 Task: Find and view photos related to sunny weather or scenes in Google Photos.
Action: Mouse moved to (191, 8)
Screenshot: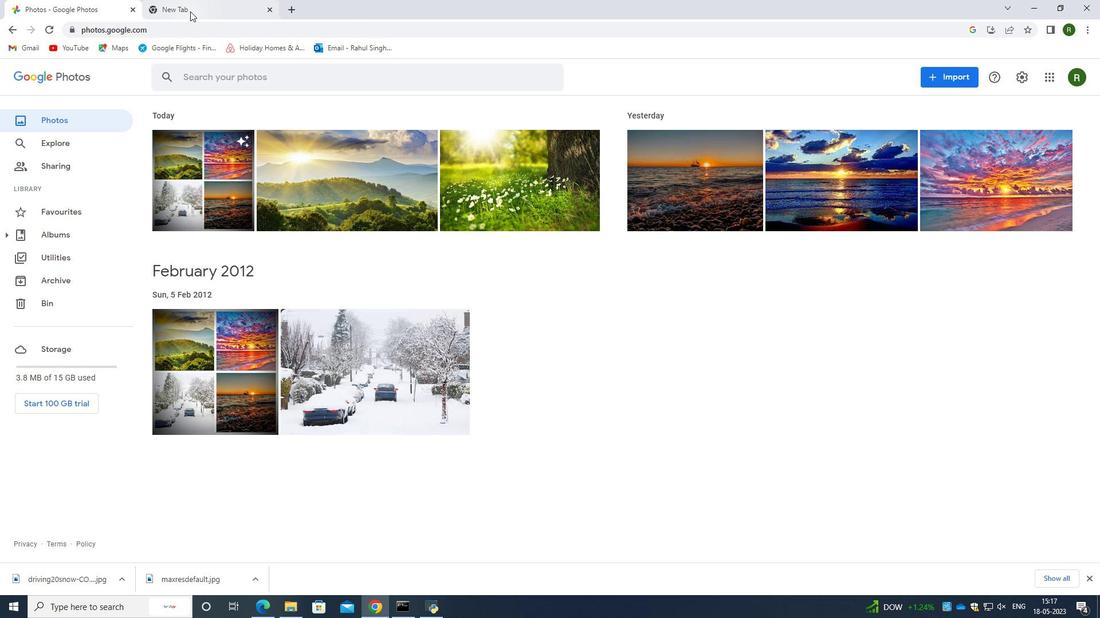 
Action: Mouse pressed left at (191, 8)
Screenshot: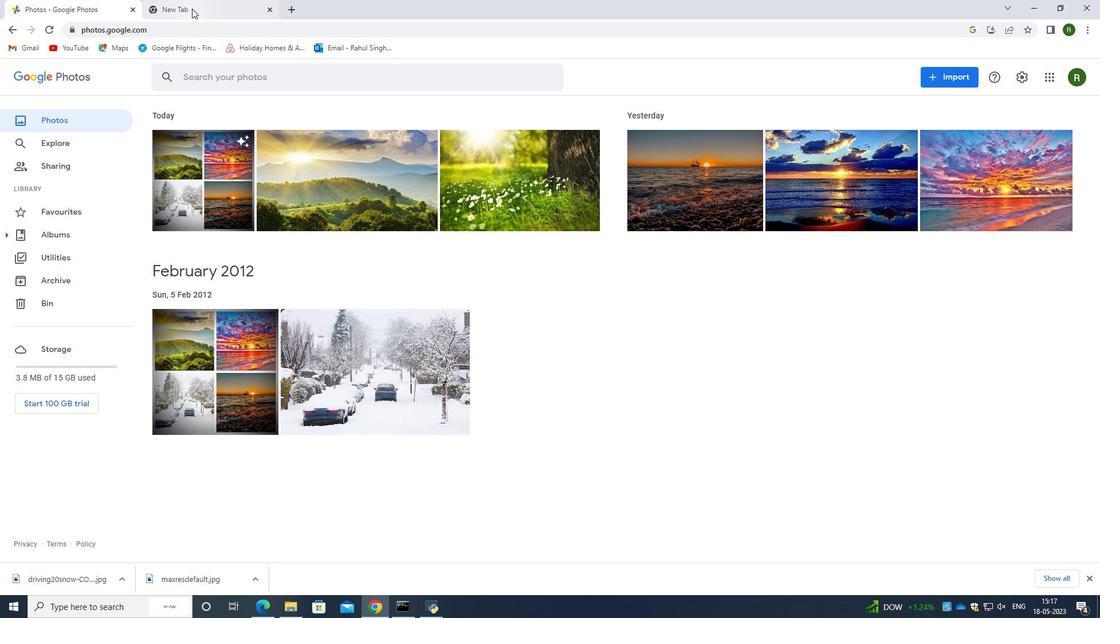 
Action: Mouse moved to (85, 9)
Screenshot: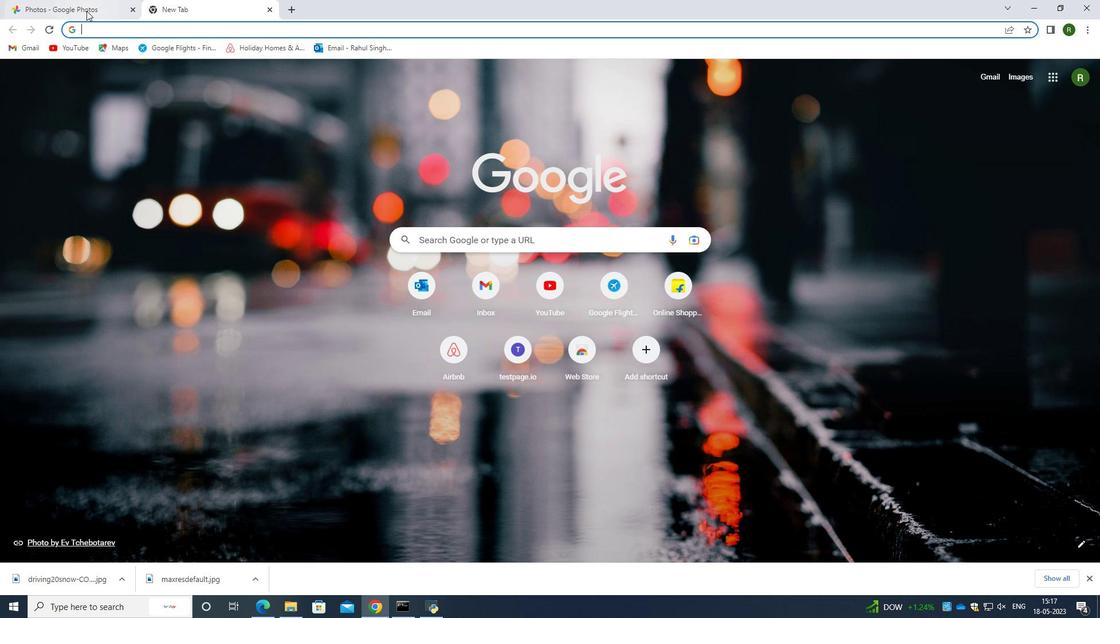 
Action: Mouse pressed left at (85, 9)
Screenshot: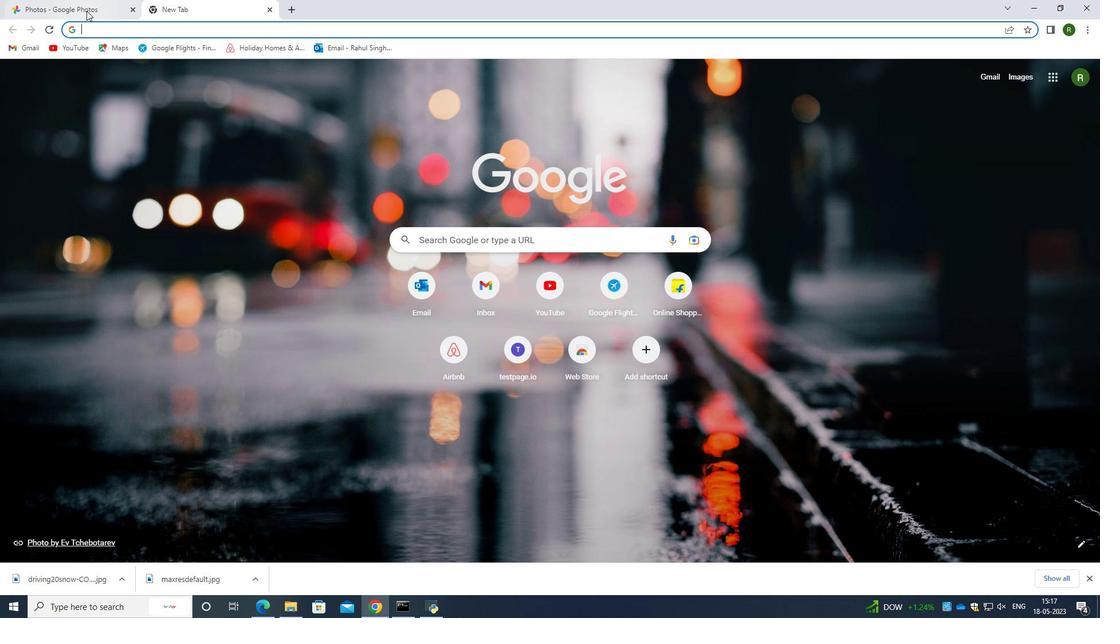 
Action: Mouse moved to (536, 316)
Screenshot: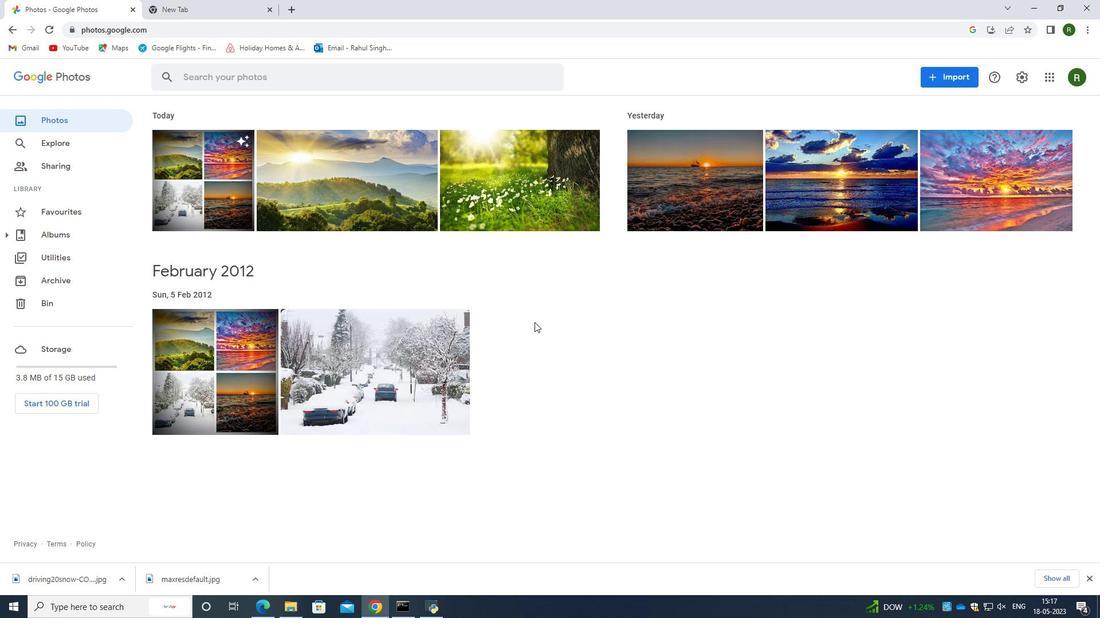 
Action: Mouse scrolled (536, 317) with delta (0, 0)
Screenshot: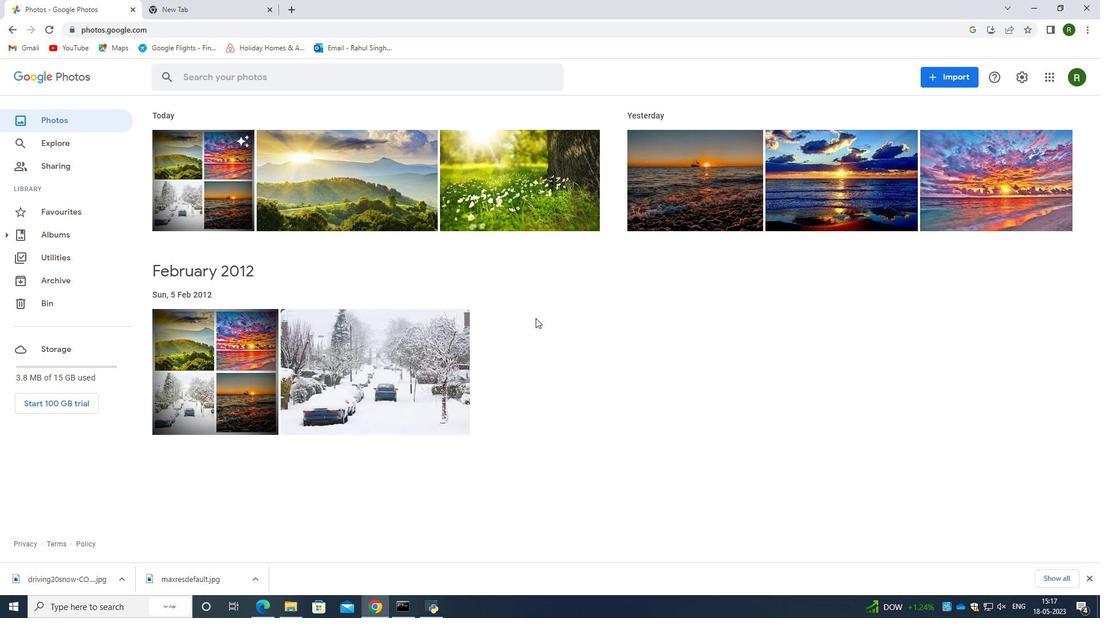 
Action: Mouse moved to (205, 180)
Screenshot: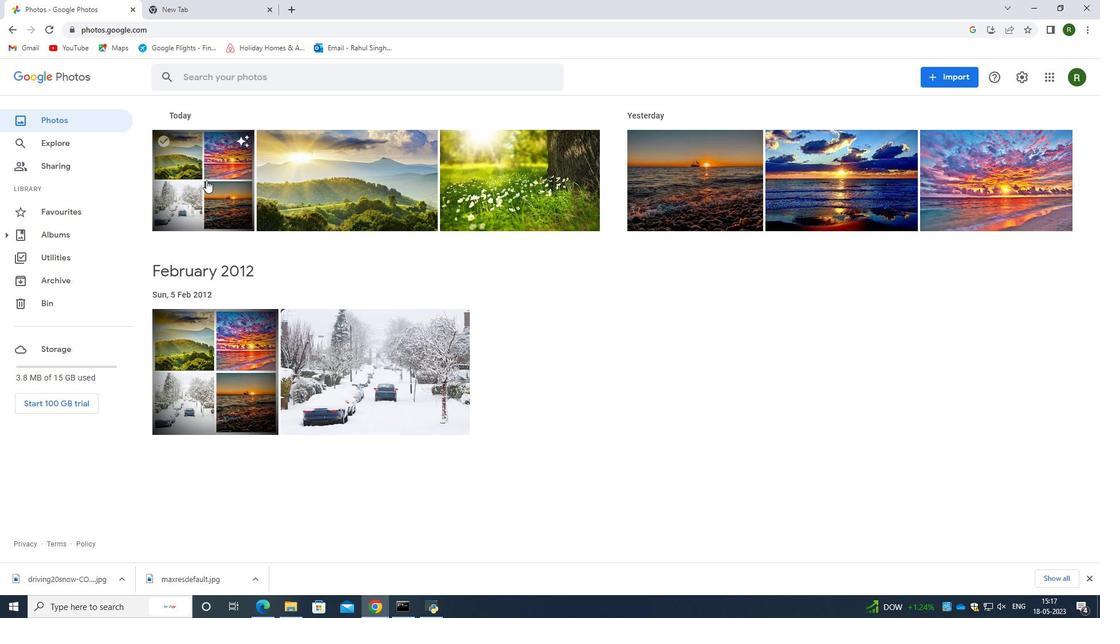 
Action: Mouse pressed left at (205, 180)
Screenshot: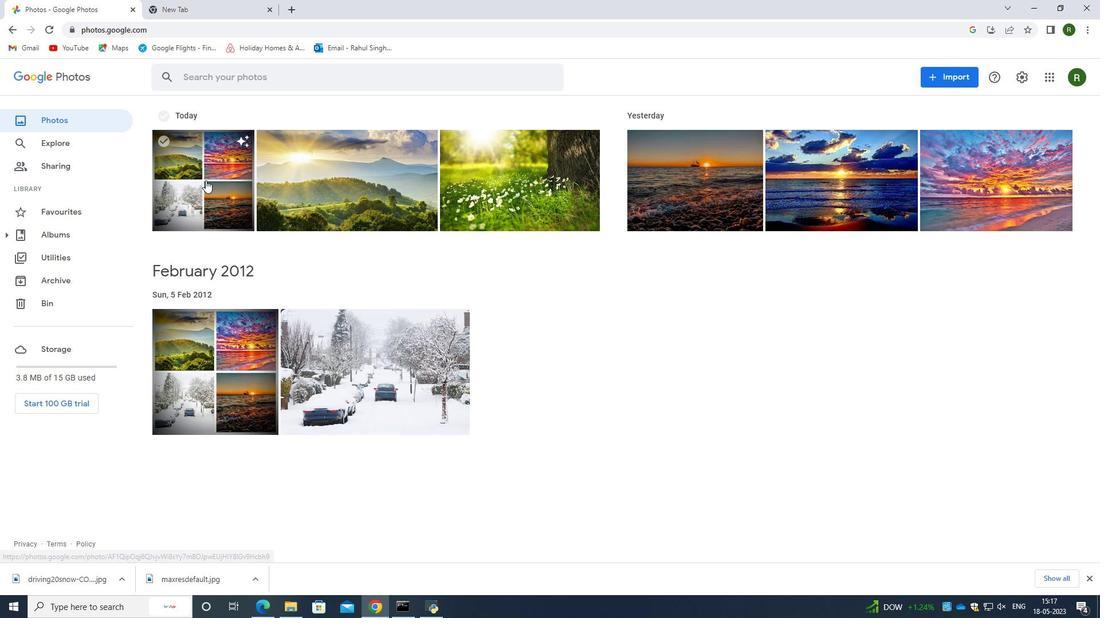 
Action: Mouse moved to (24, 80)
Screenshot: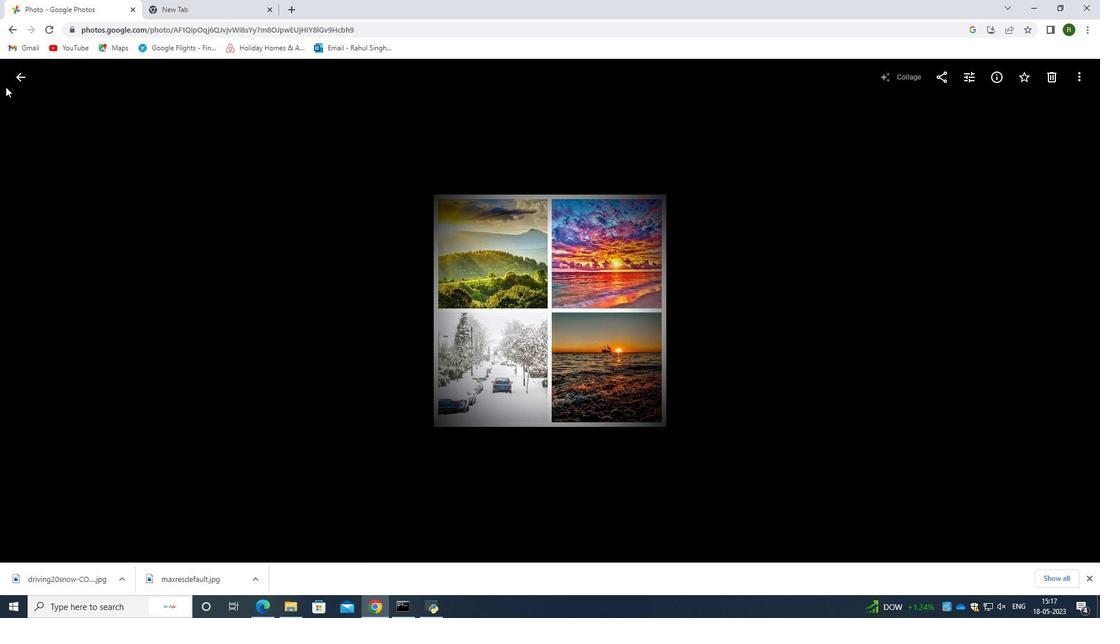 
Action: Mouse pressed left at (24, 80)
Screenshot: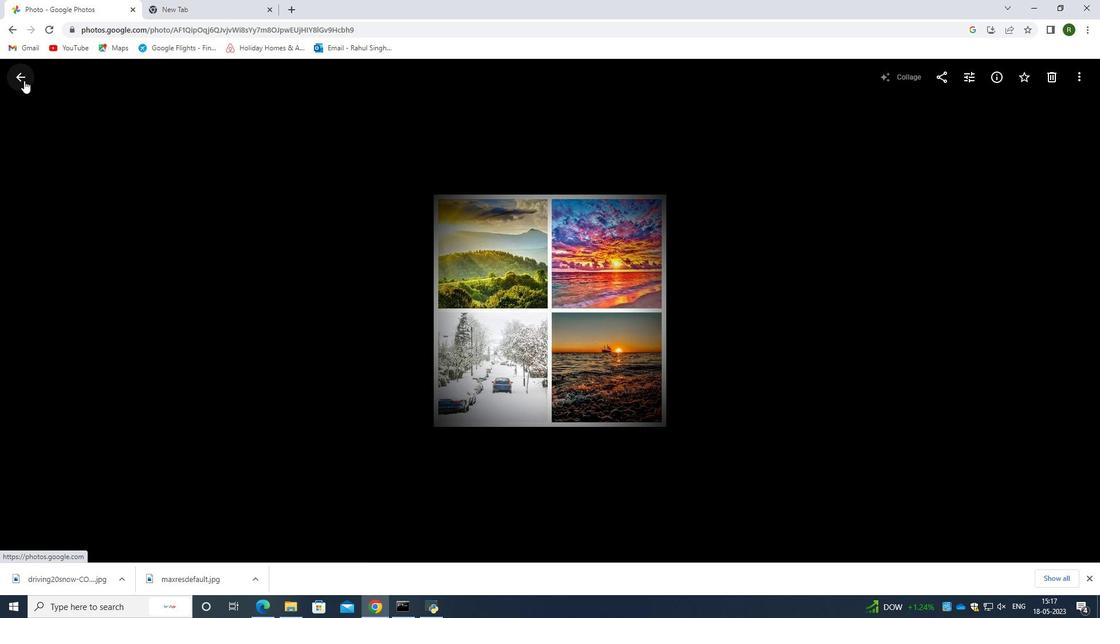 
Action: Mouse moved to (57, 140)
Screenshot: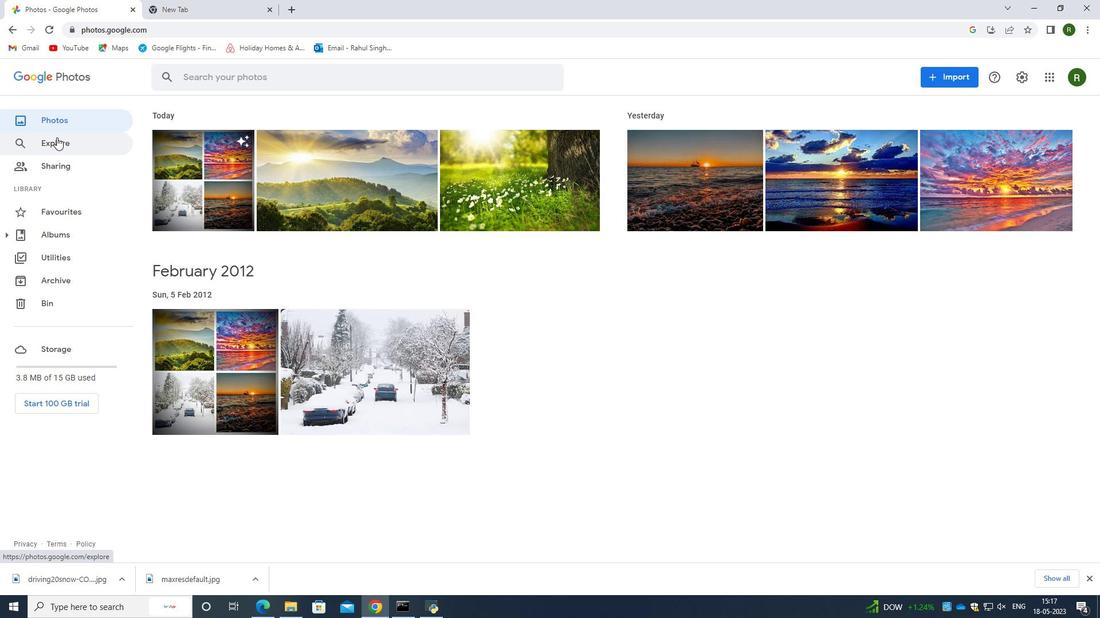 
Action: Mouse pressed left at (57, 140)
Screenshot: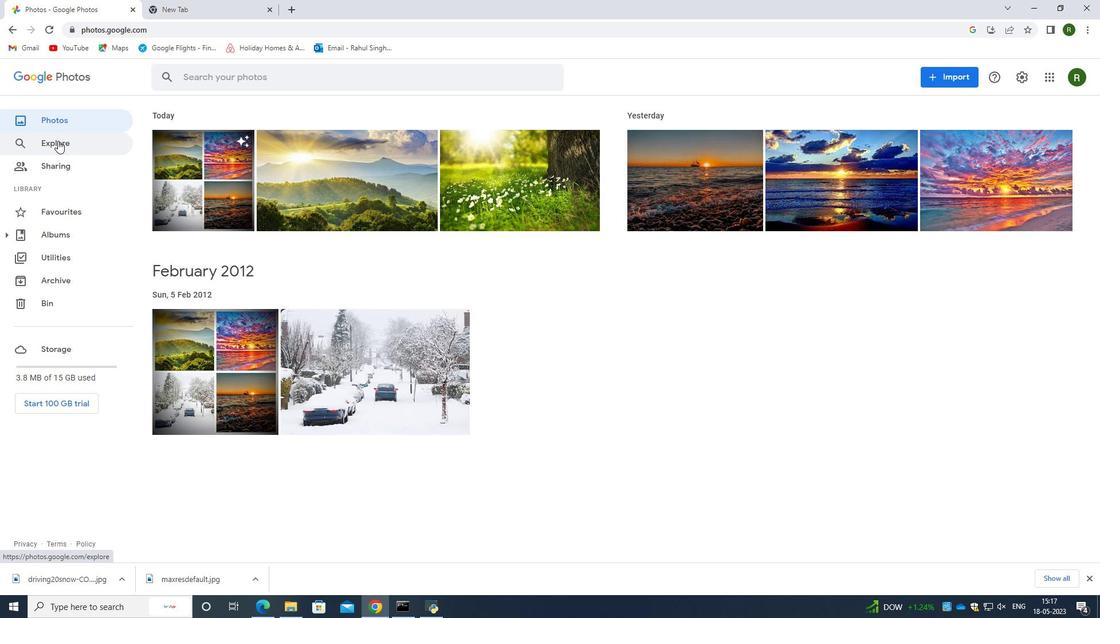 
Action: Mouse moved to (52, 230)
Screenshot: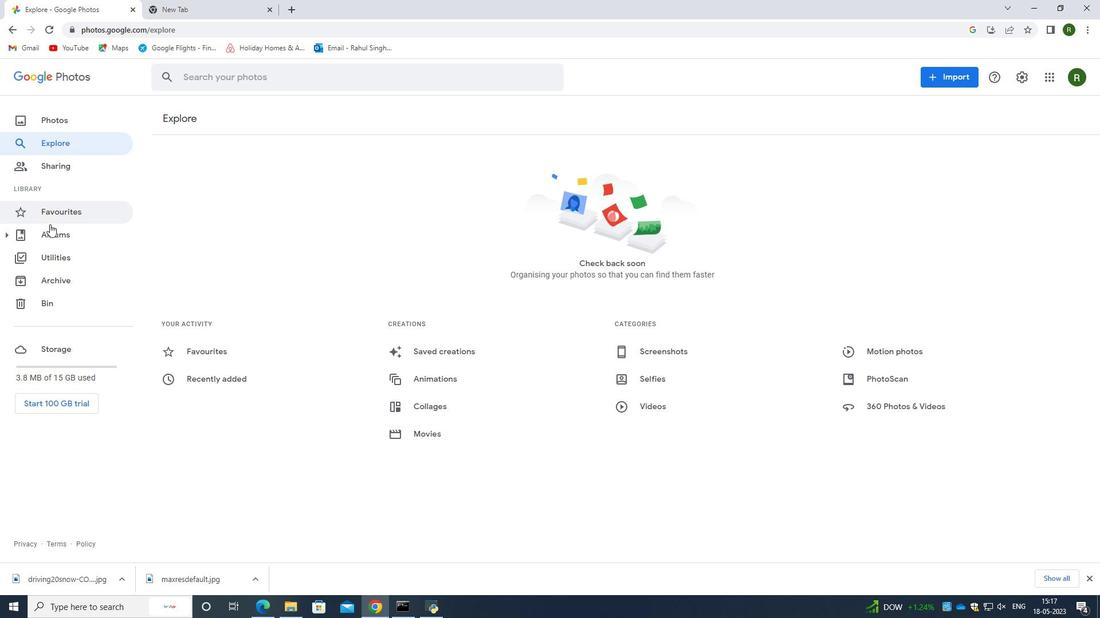 
Action: Mouse pressed left at (52, 230)
Screenshot: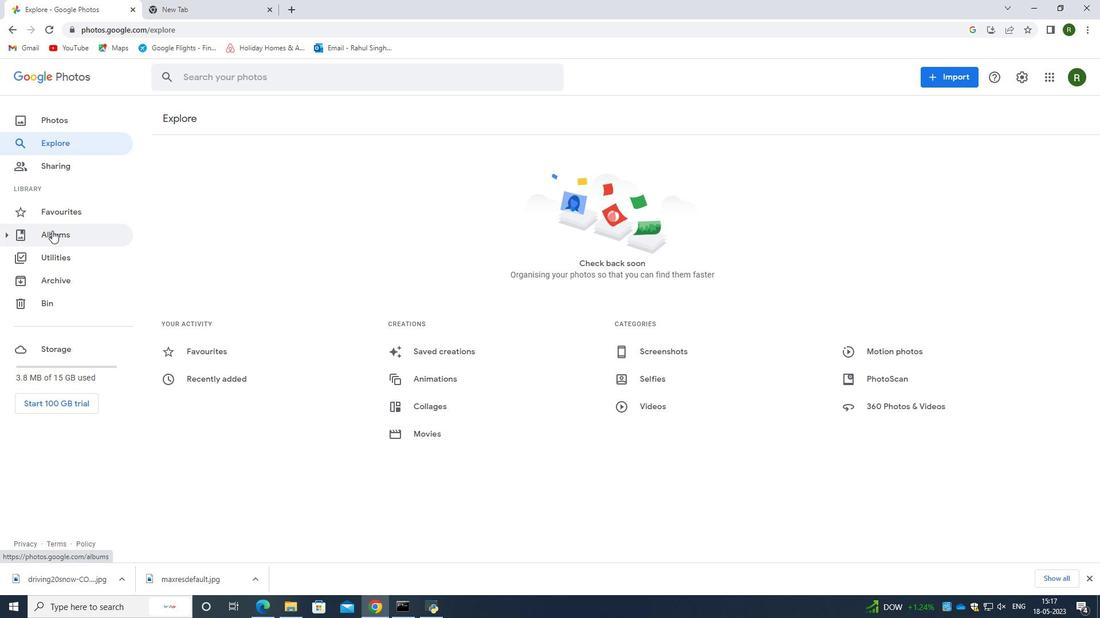 
Action: Mouse moved to (189, 244)
Screenshot: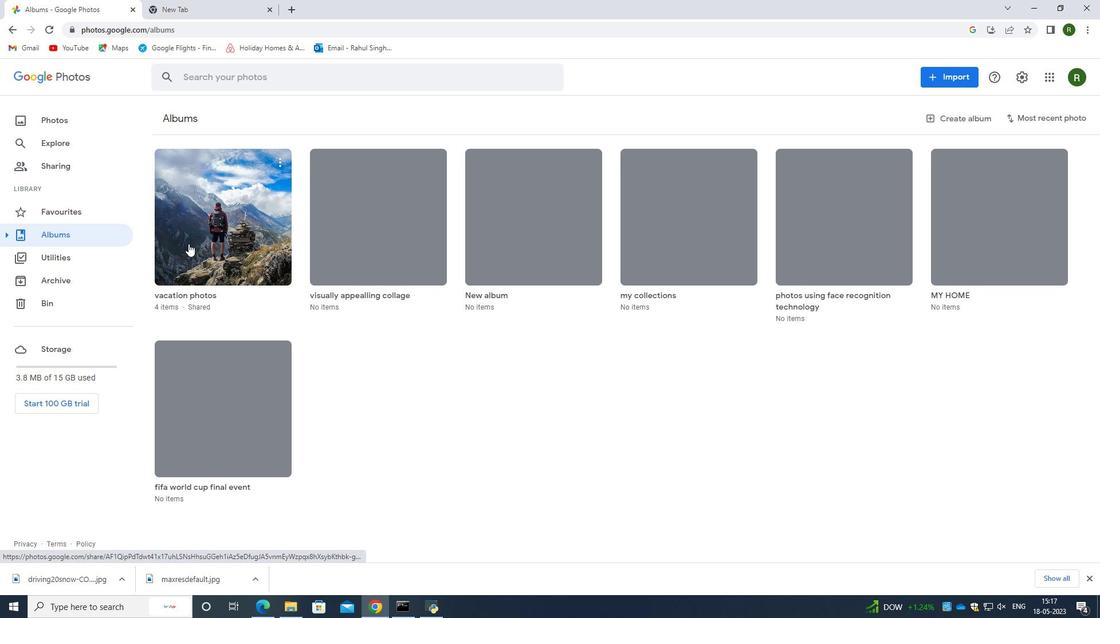 
Action: Mouse pressed left at (189, 244)
Screenshot: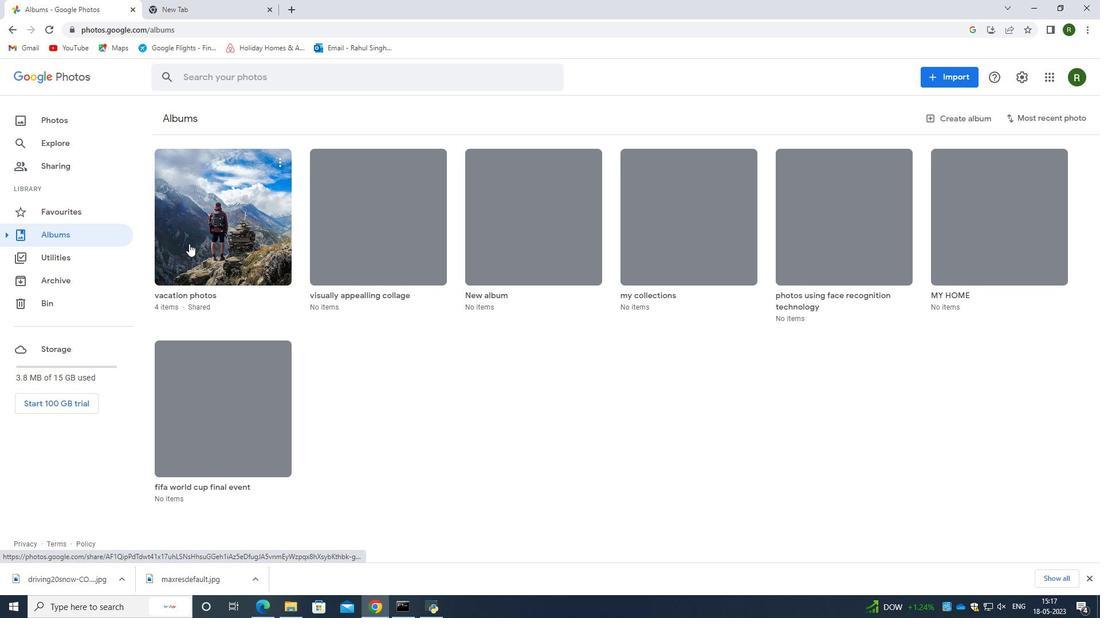 
Action: Mouse moved to (295, 381)
Screenshot: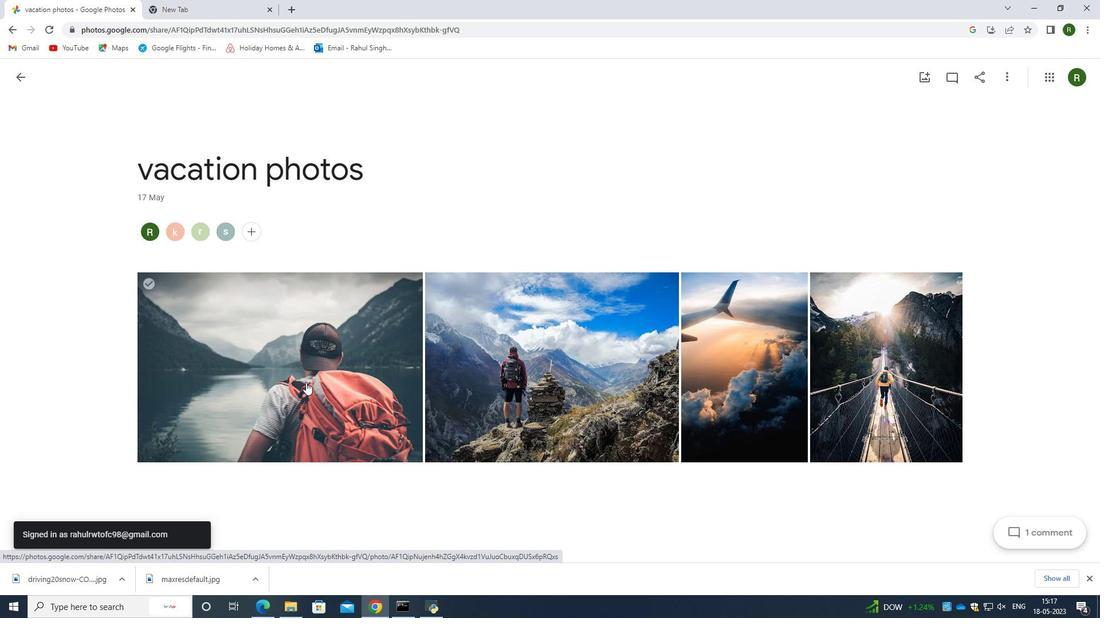 
Action: Mouse pressed left at (295, 381)
Screenshot: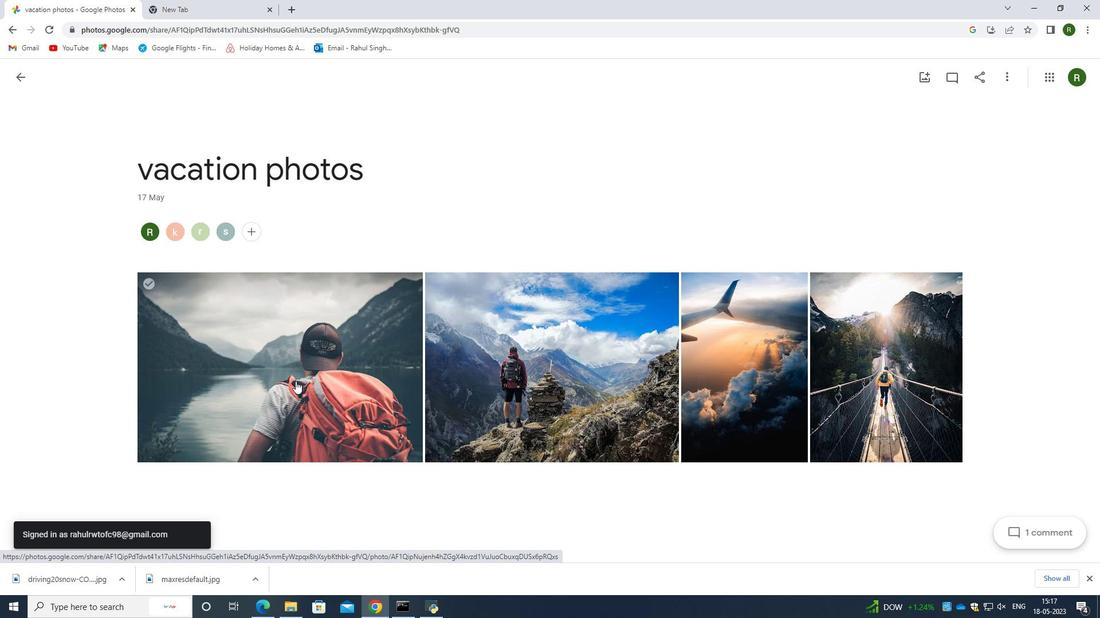 
Action: Mouse moved to (1070, 305)
Screenshot: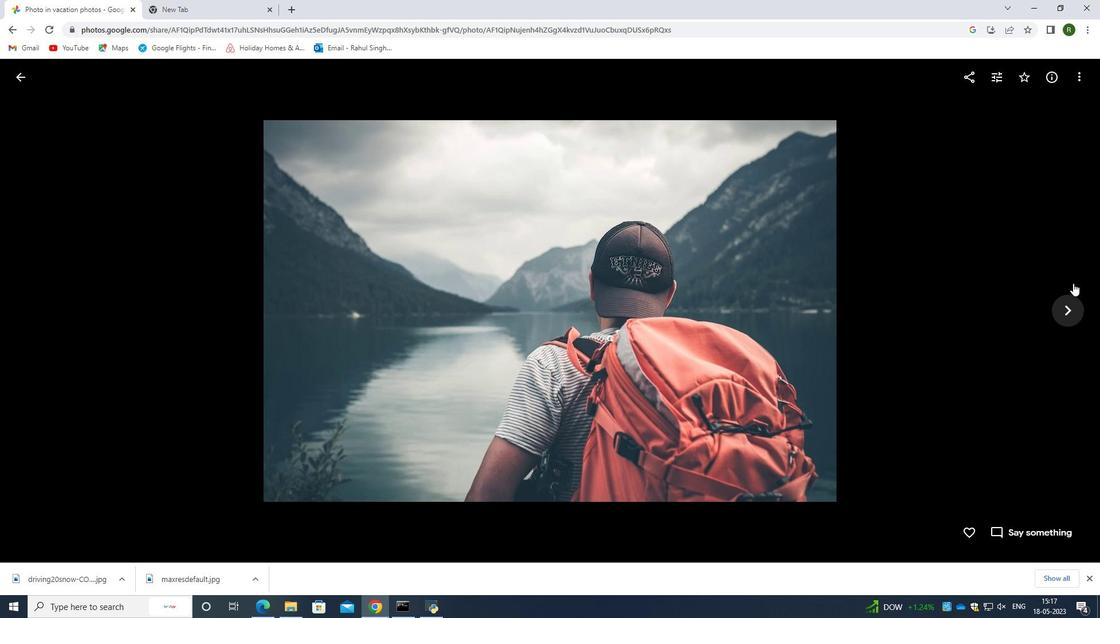 
Action: Mouse pressed left at (1070, 305)
Screenshot: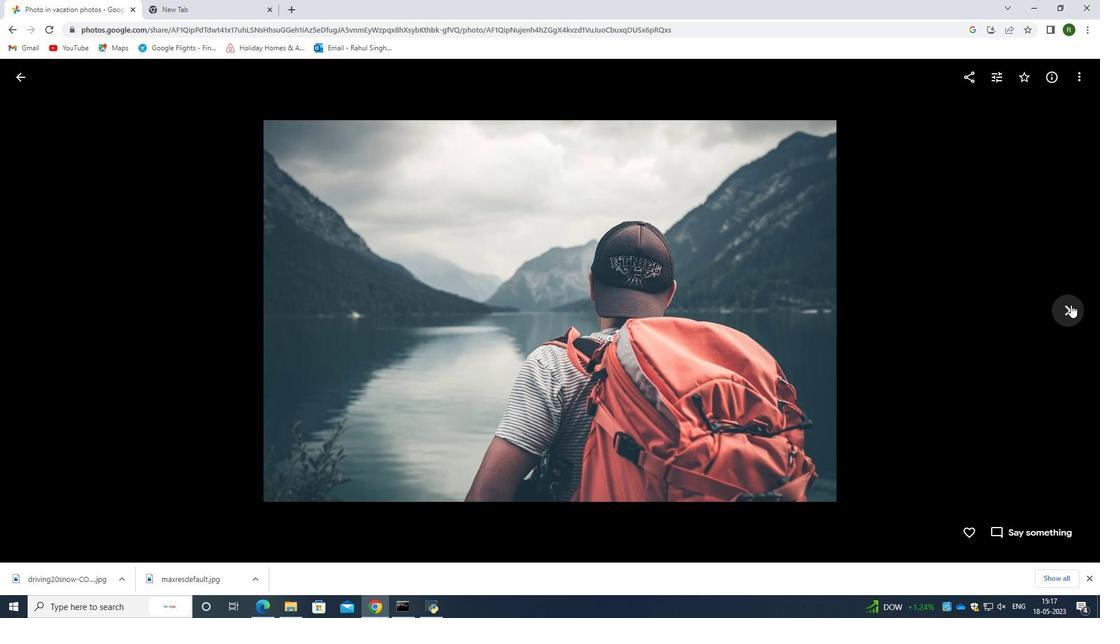 
Action: Mouse pressed left at (1070, 305)
Screenshot: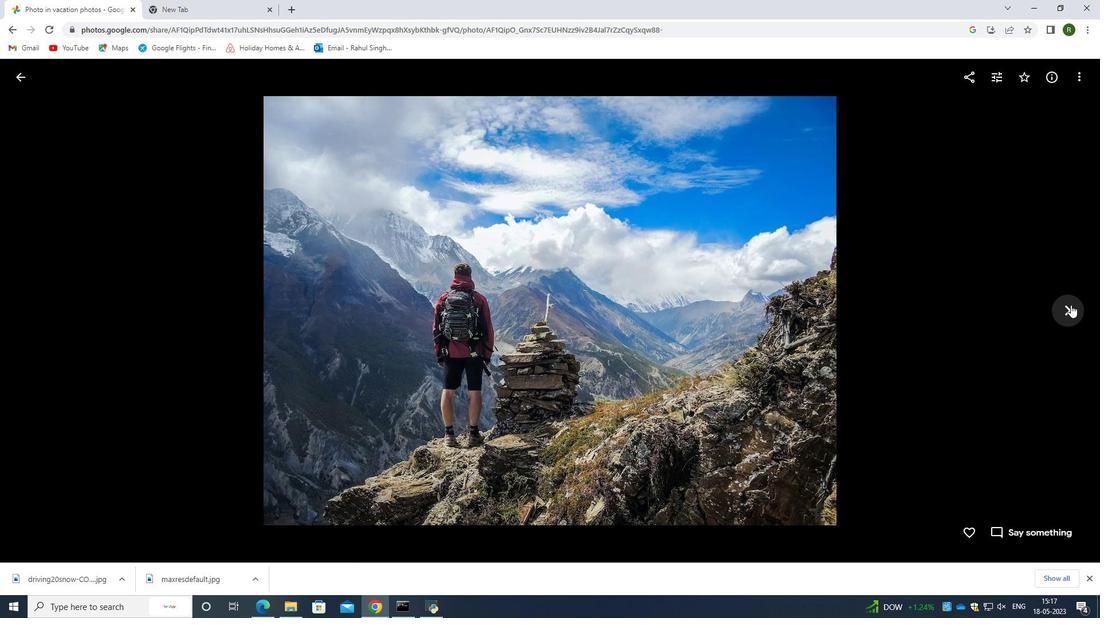 
Action: Mouse moved to (1070, 305)
Screenshot: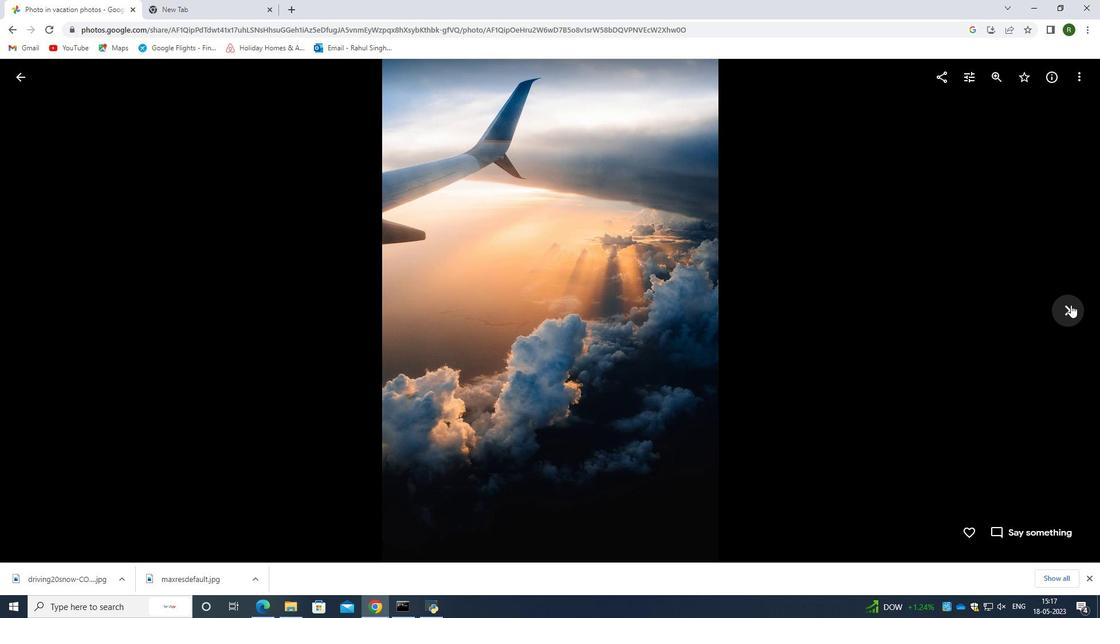 
Action: Mouse pressed left at (1070, 305)
Screenshot: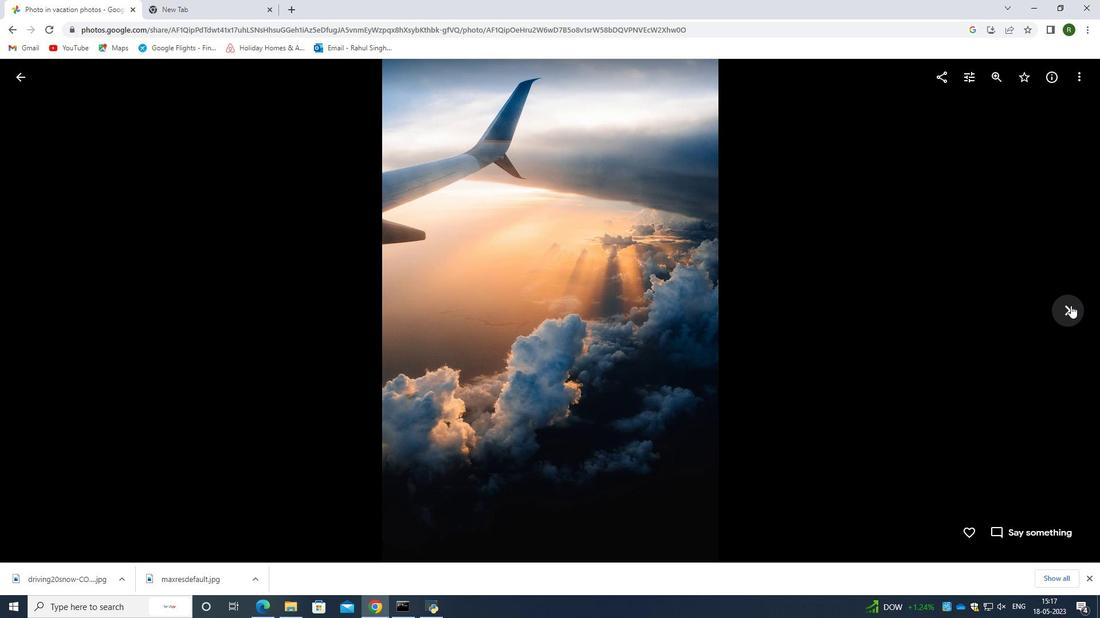 
Action: Mouse moved to (23, 69)
Screenshot: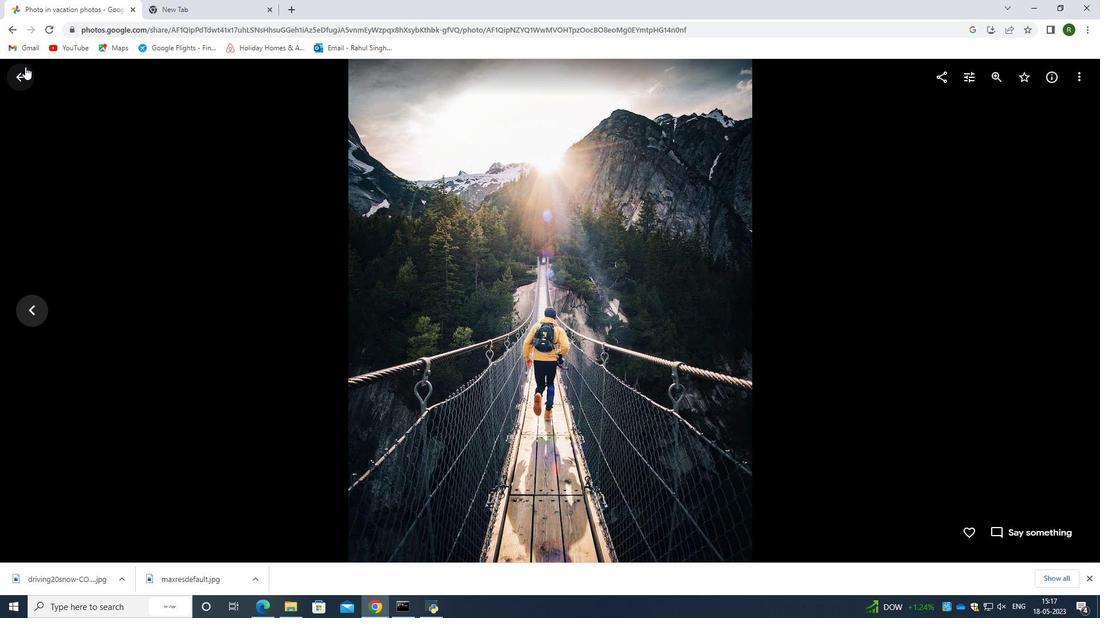 
Action: Mouse pressed left at (23, 69)
Screenshot: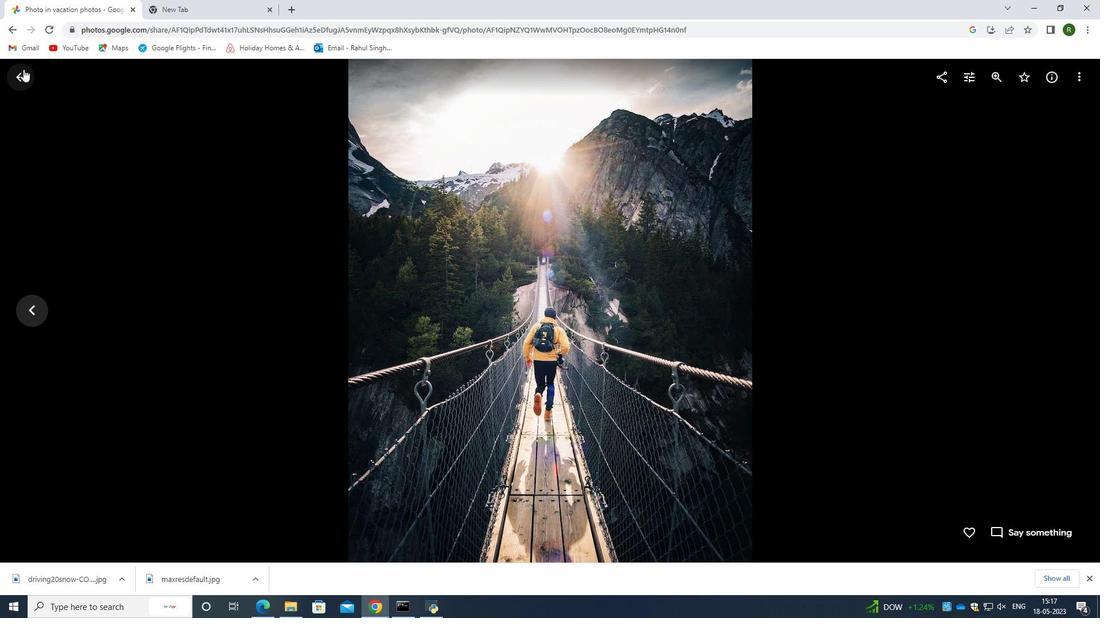 
Action: Mouse moved to (21, 73)
Screenshot: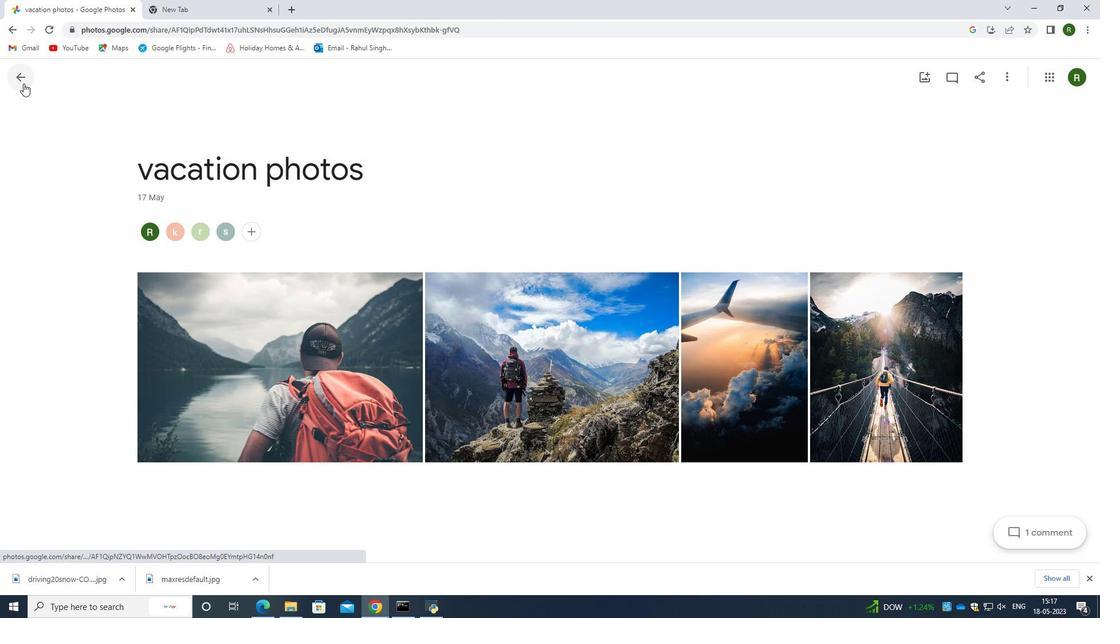 
Action: Mouse pressed left at (21, 73)
Screenshot: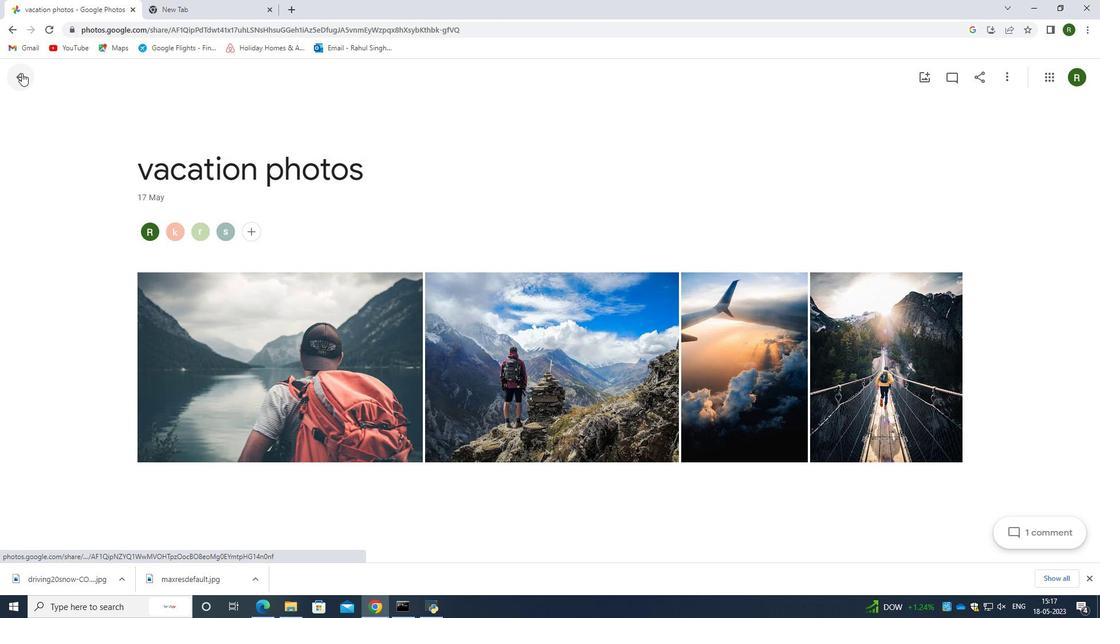 
Action: Mouse moved to (251, 258)
Screenshot: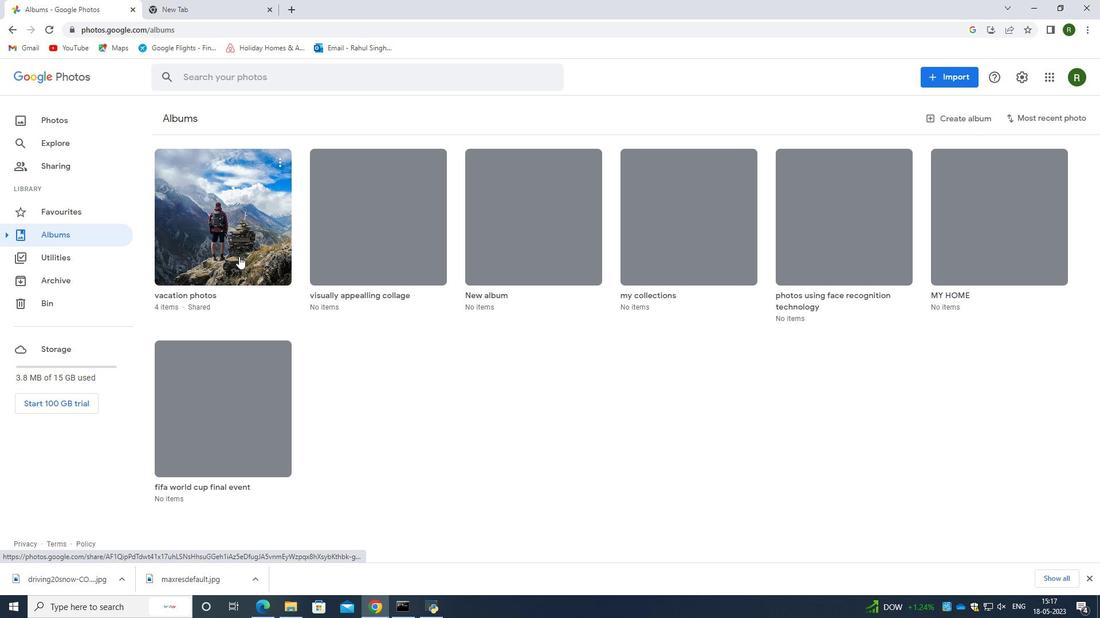 
Action: Mouse scrolled (251, 258) with delta (0, 0)
Screenshot: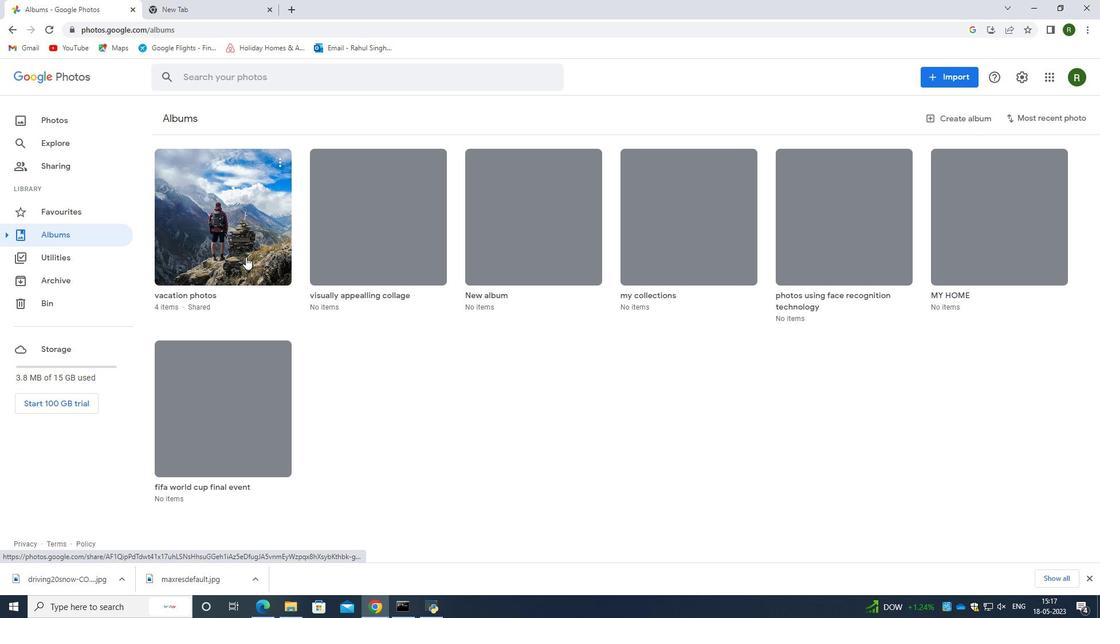 
Action: Mouse moved to (63, 205)
Screenshot: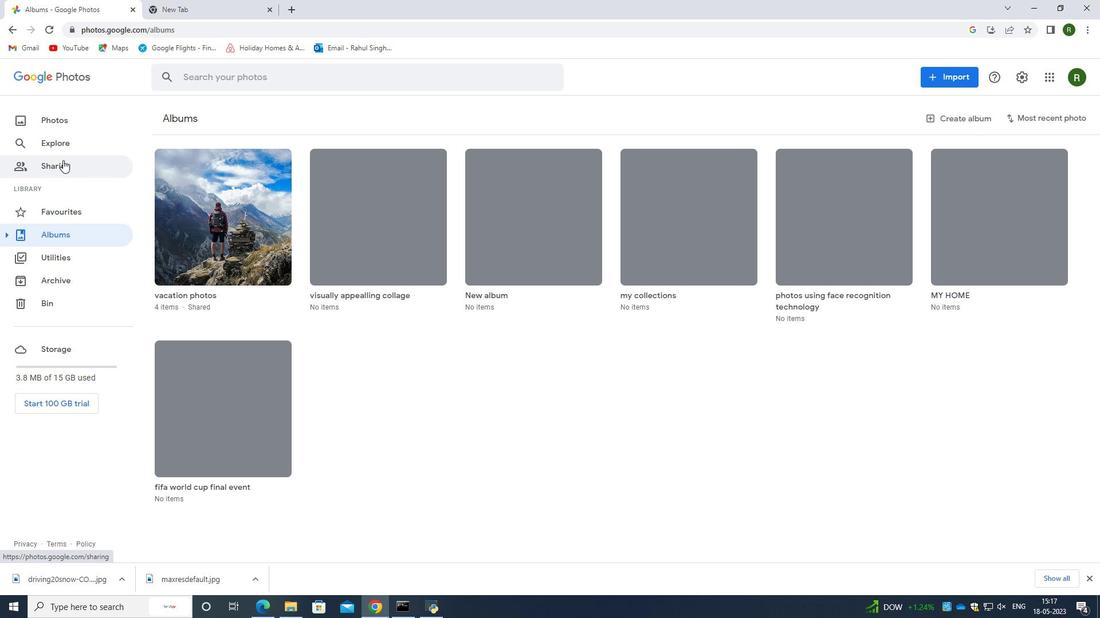 
Action: Mouse pressed left at (63, 205)
Screenshot: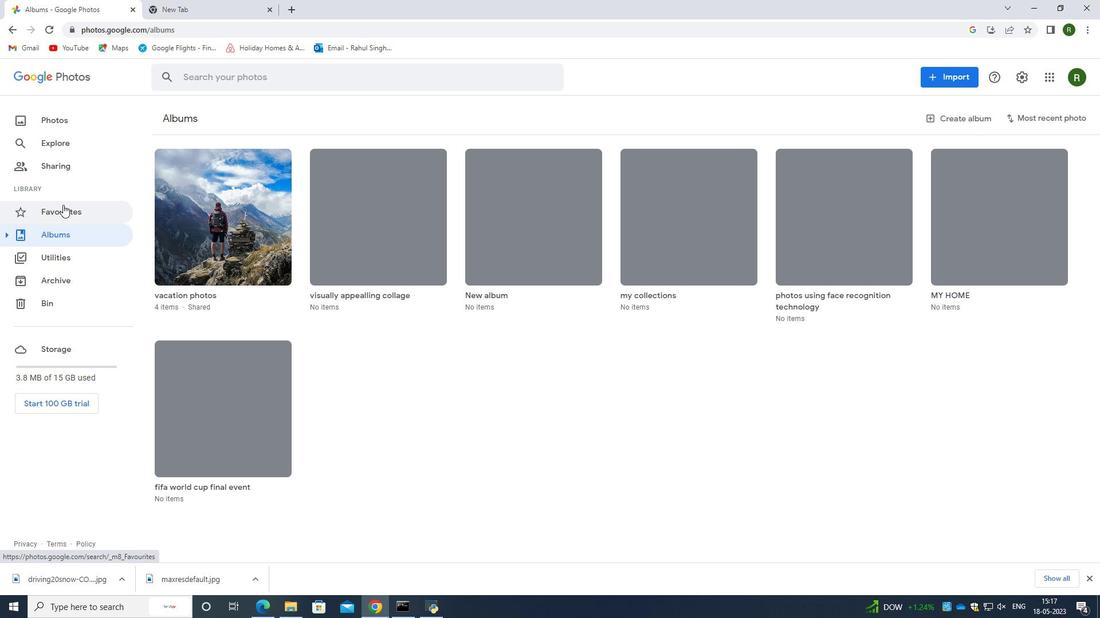 
Action: Mouse moved to (19, 76)
Screenshot: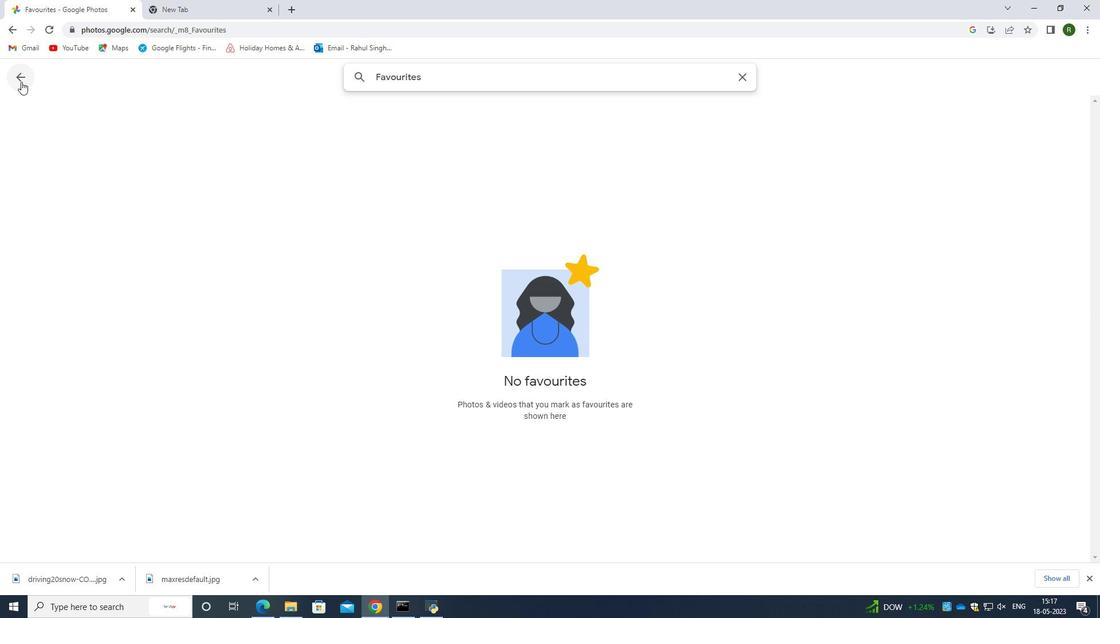 
Action: Mouse pressed left at (19, 76)
Screenshot: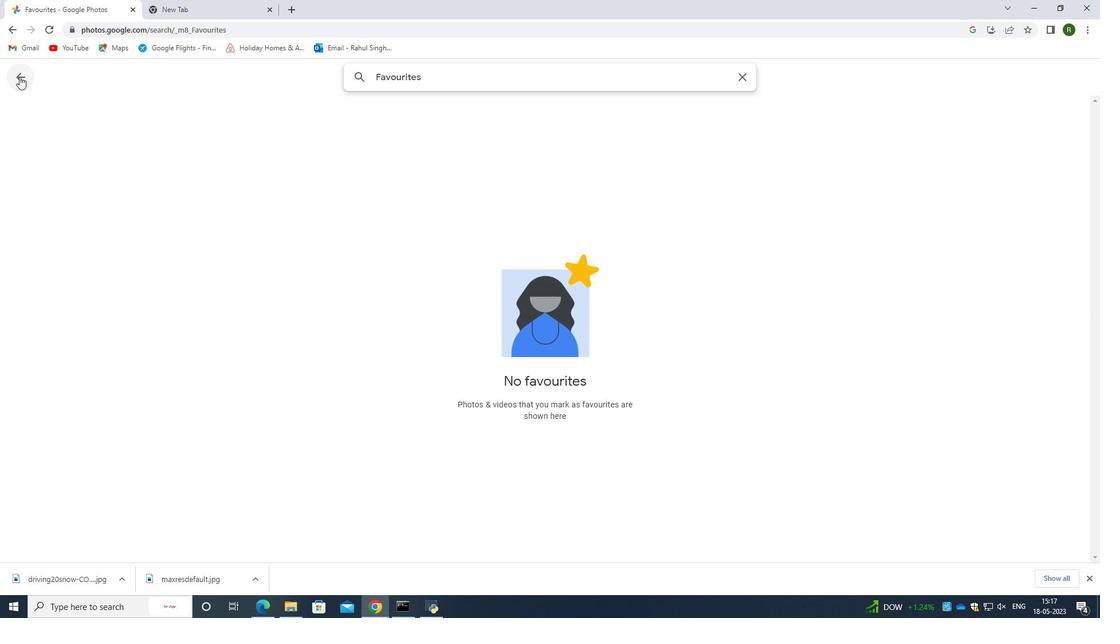 
Action: Mouse moved to (56, 147)
Screenshot: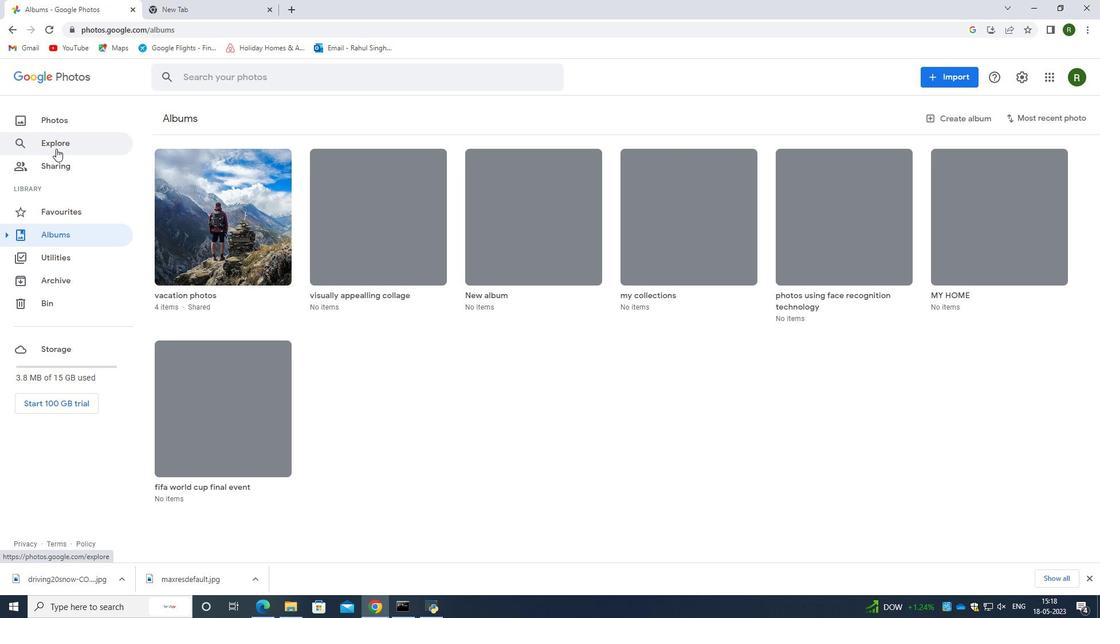 
Action: Mouse pressed left at (56, 147)
Screenshot: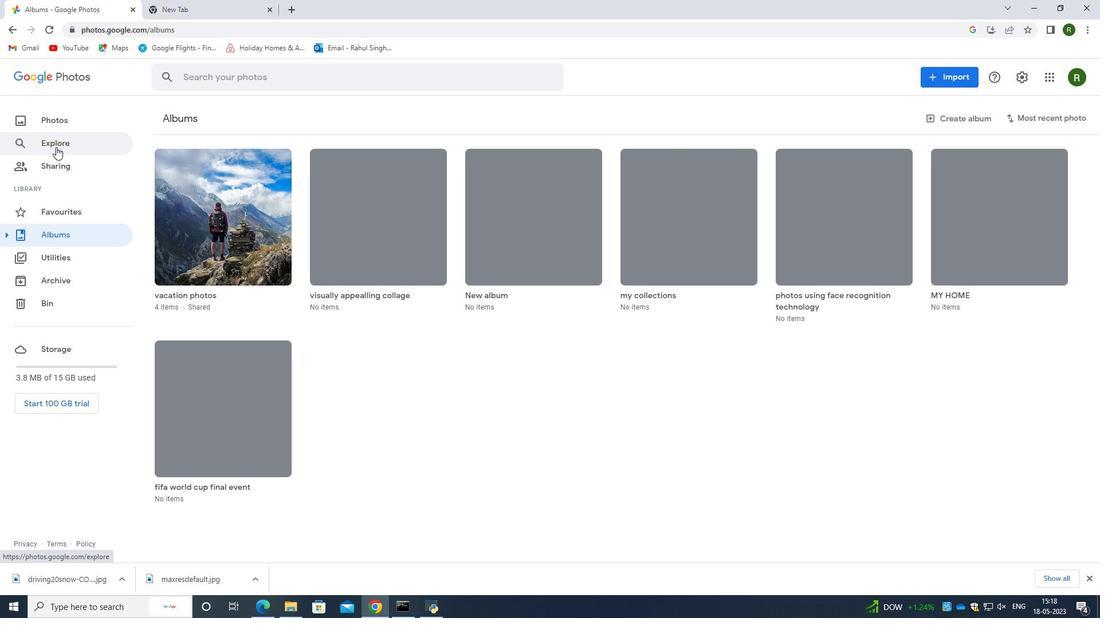 
Action: Mouse moved to (33, 119)
Screenshot: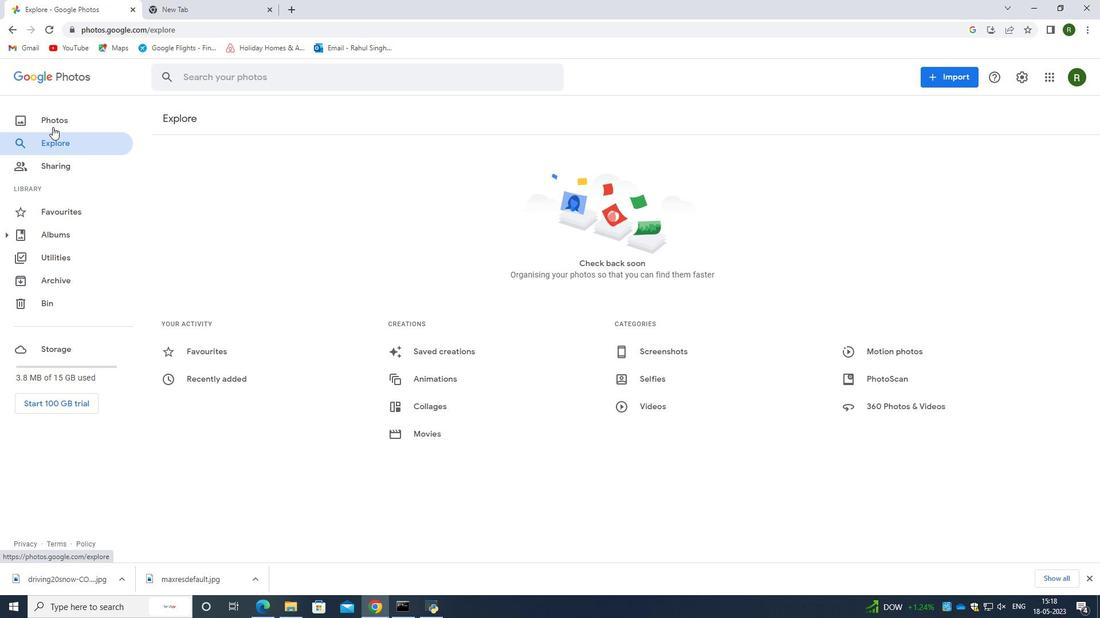 
Action: Mouse pressed left at (33, 119)
Screenshot: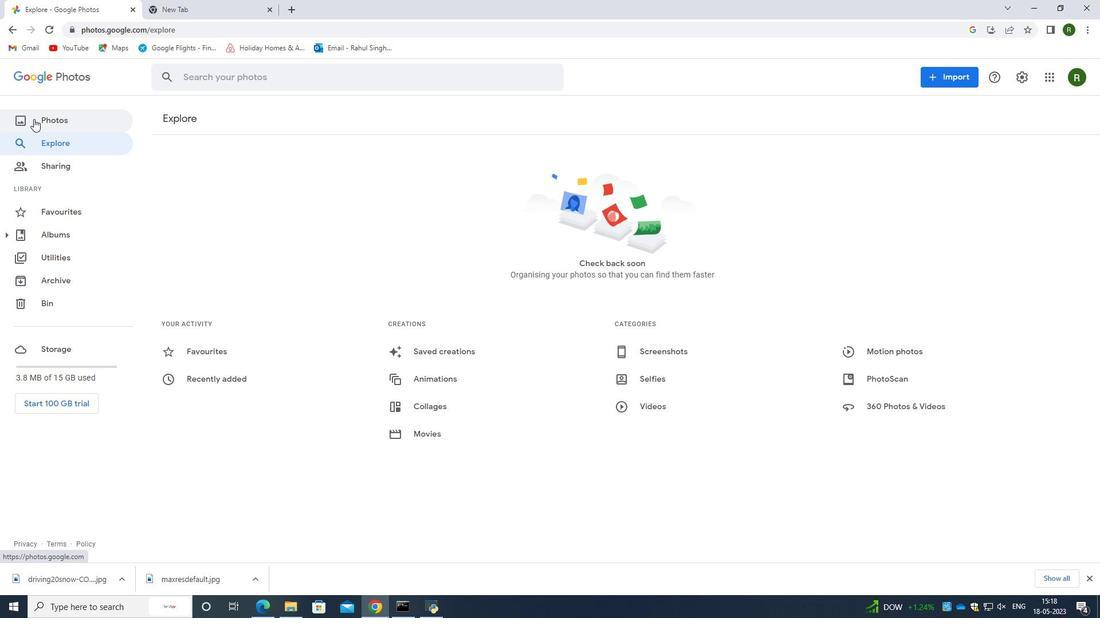 
Action: Mouse moved to (298, 188)
Screenshot: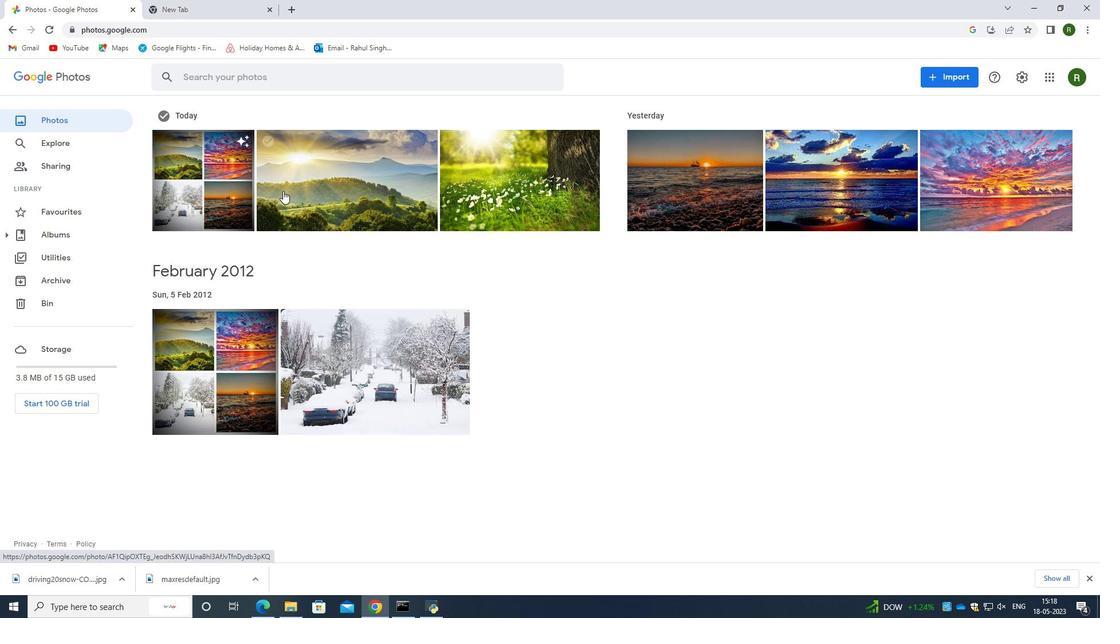 
Action: Mouse pressed left at (298, 188)
Screenshot: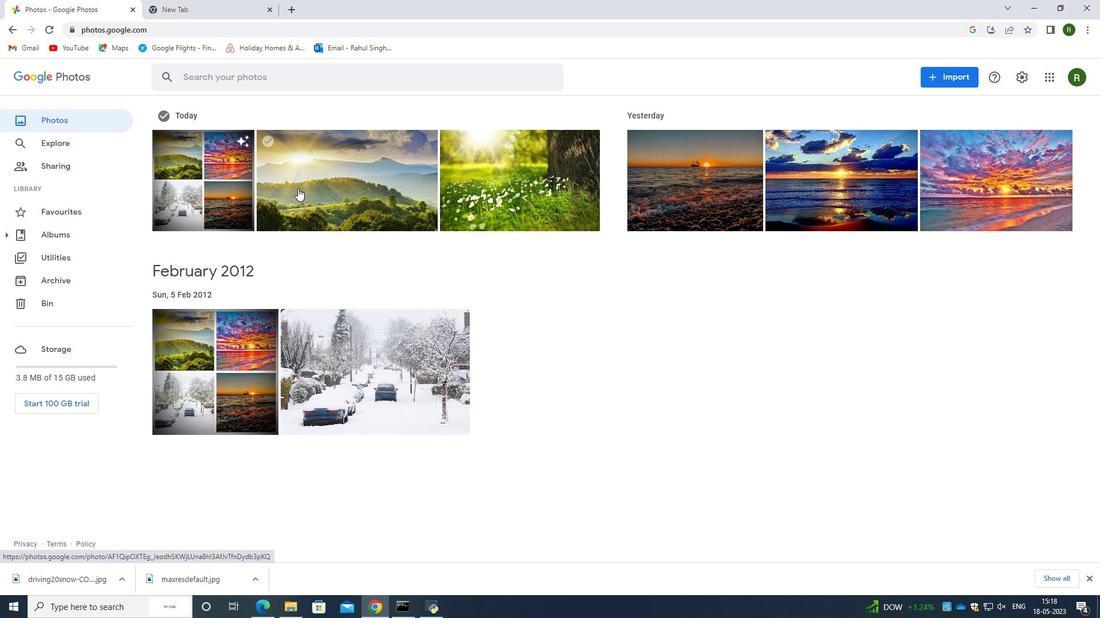 
Action: Mouse moved to (18, 85)
Screenshot: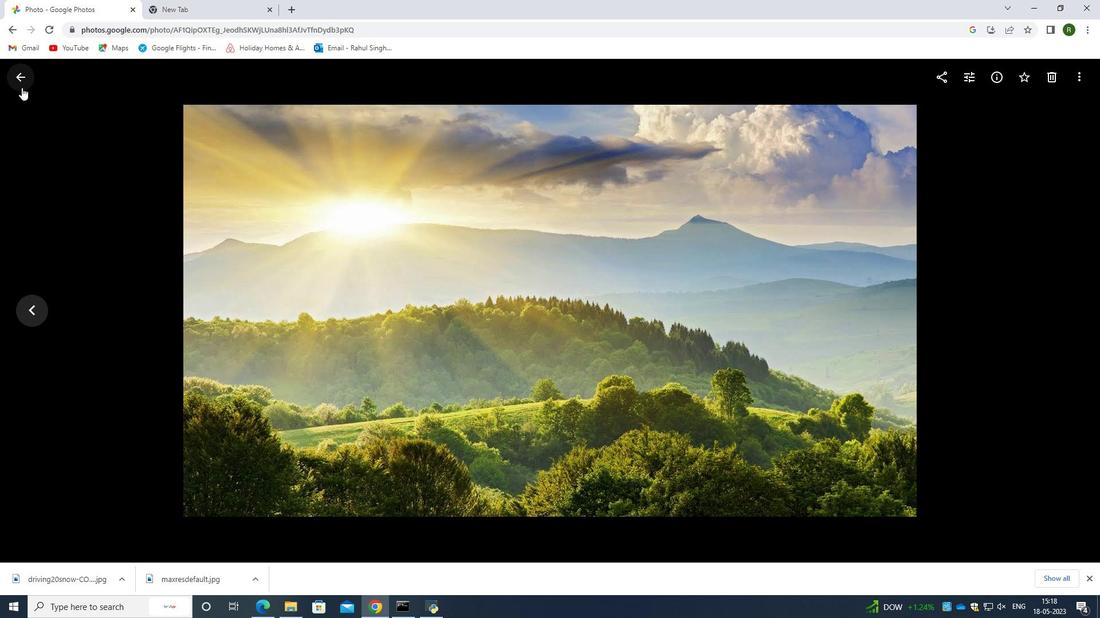 
Action: Mouse pressed left at (18, 85)
Screenshot: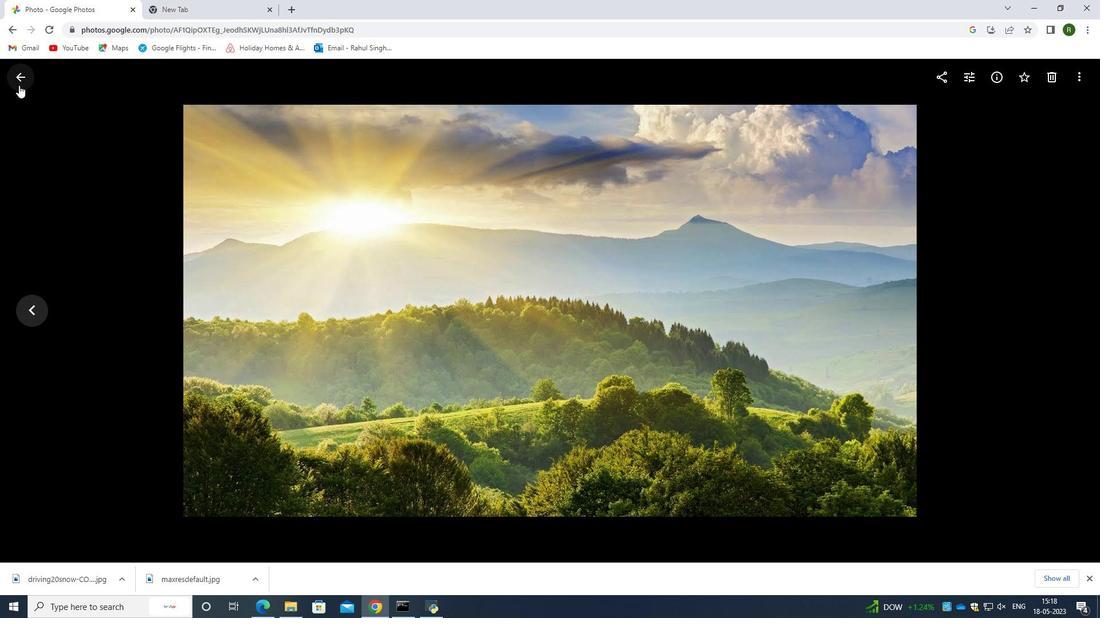 
Action: Mouse moved to (535, 190)
Screenshot: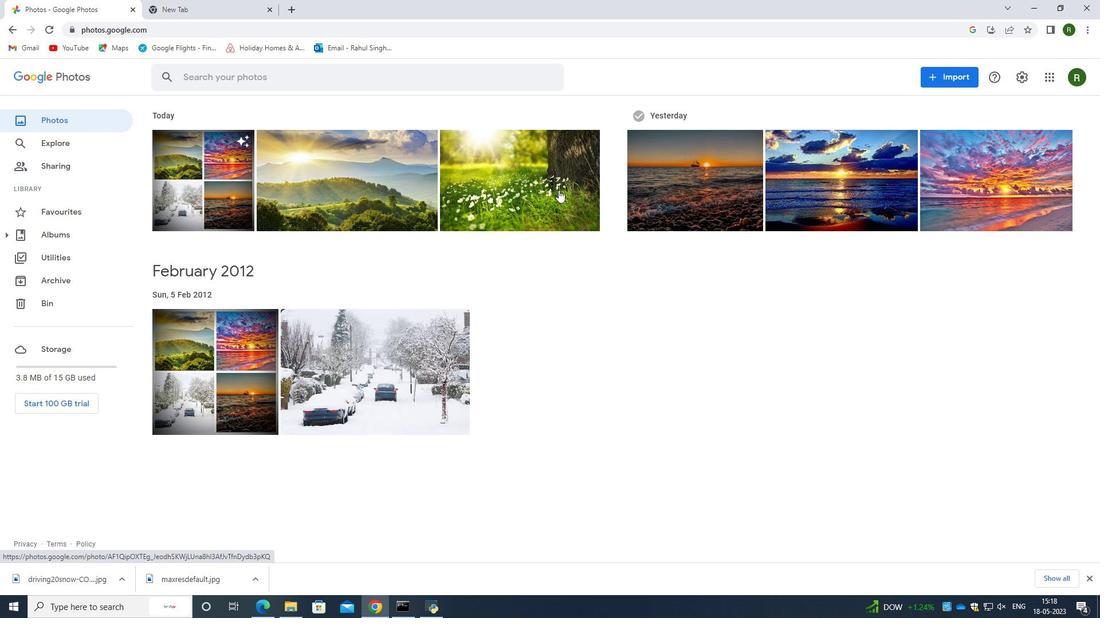 
Action: Mouse pressed left at (535, 190)
Screenshot: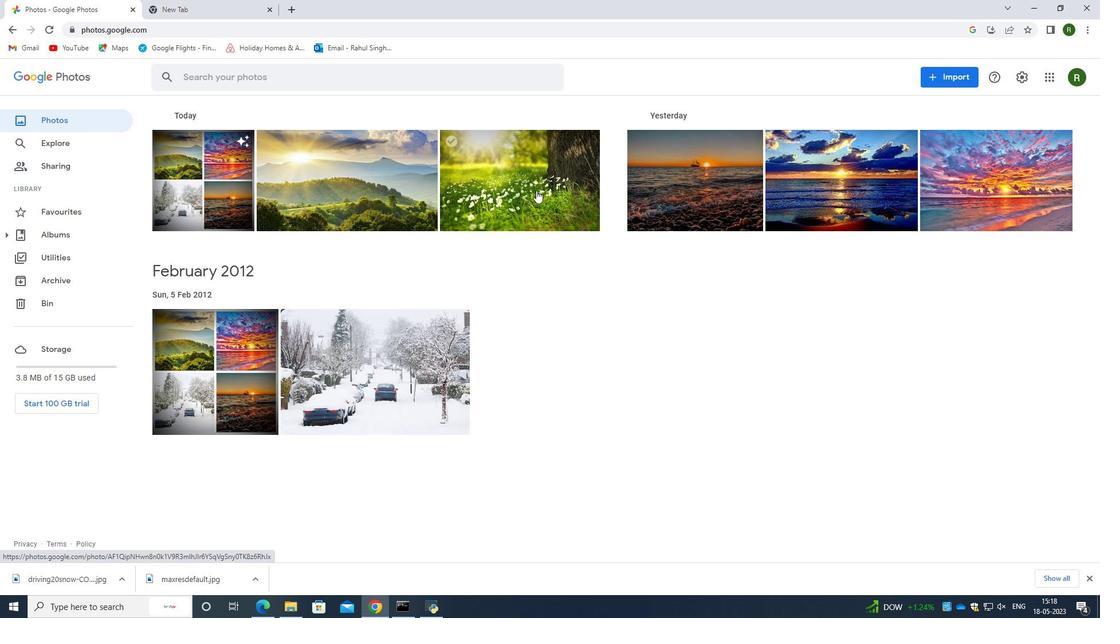 
Action: Mouse moved to (15, 80)
Screenshot: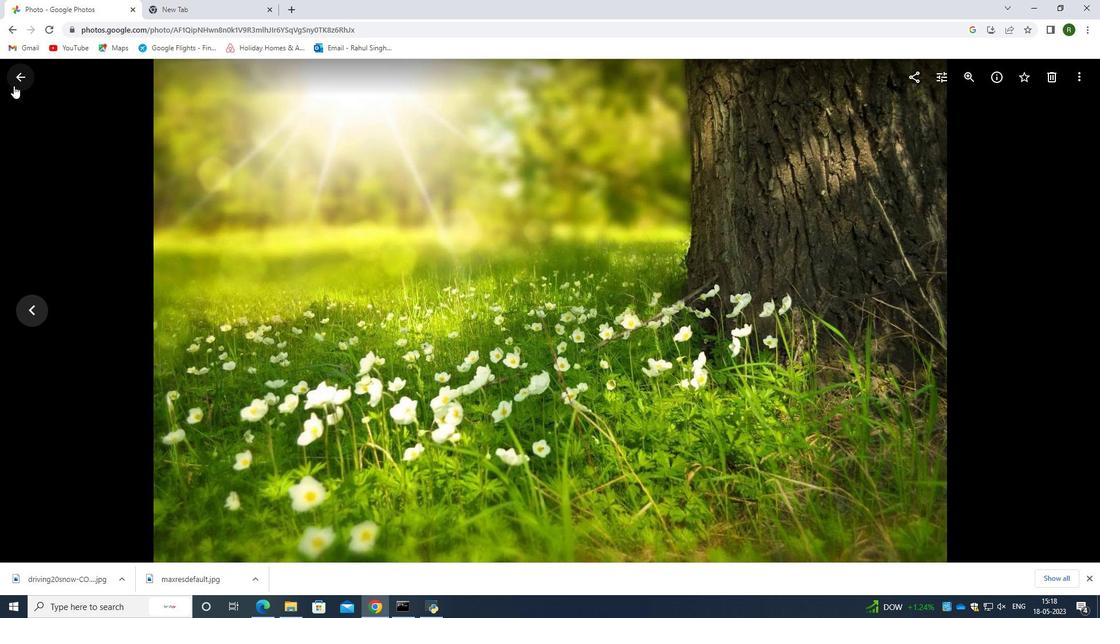 
Action: Mouse pressed left at (15, 80)
Screenshot: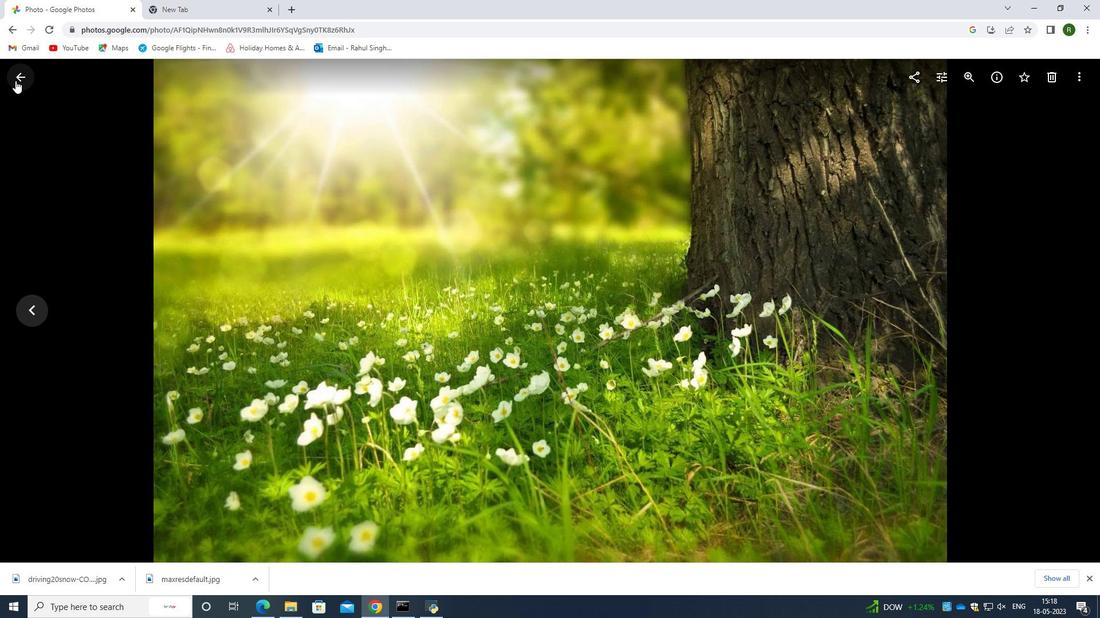 
Action: Mouse moved to (711, 187)
Screenshot: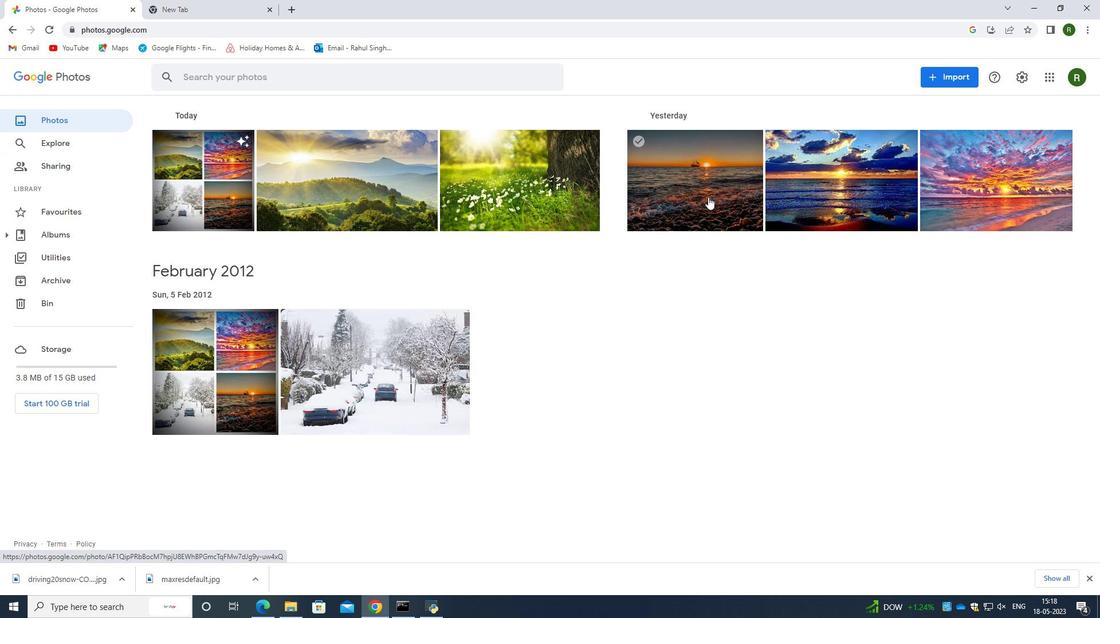 
Action: Mouse pressed left at (711, 187)
Screenshot: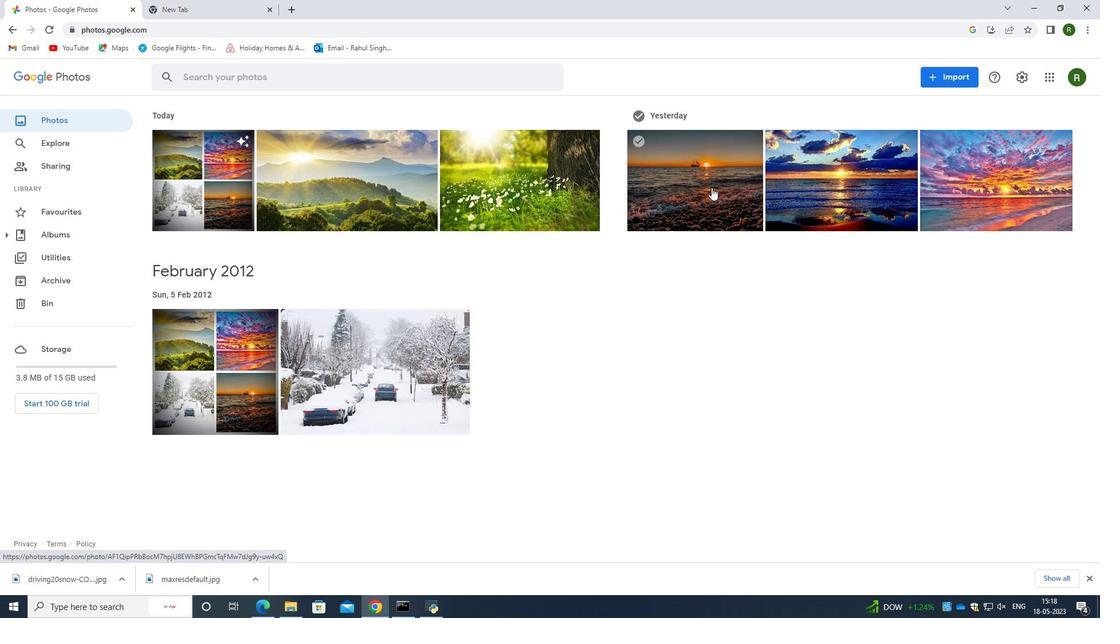 
Action: Mouse moved to (17, 75)
Screenshot: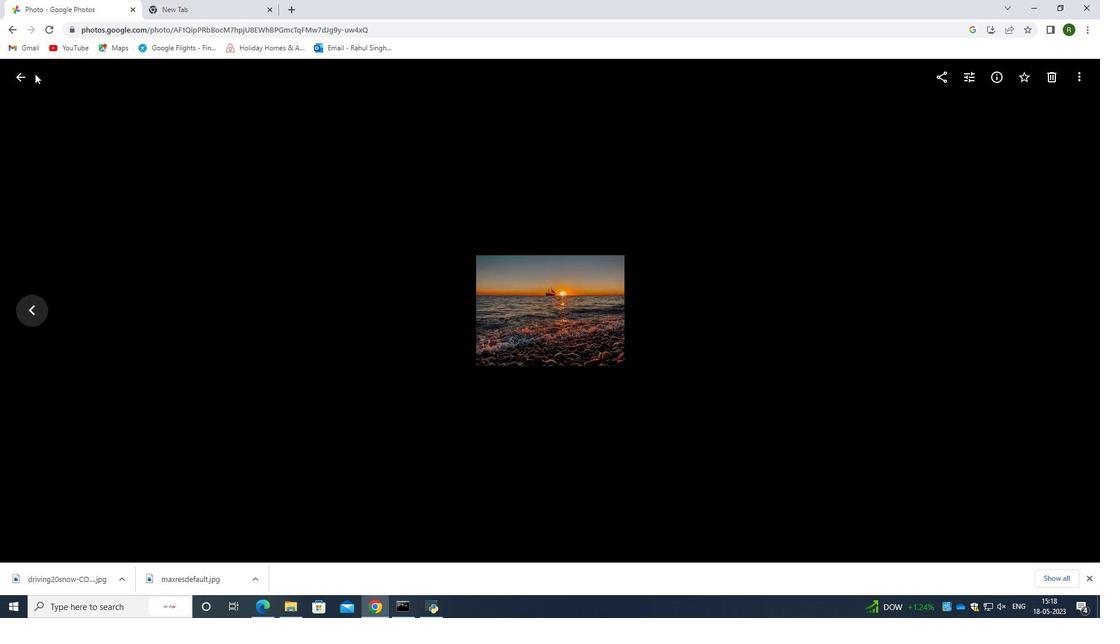 
Action: Mouse pressed left at (17, 75)
Screenshot: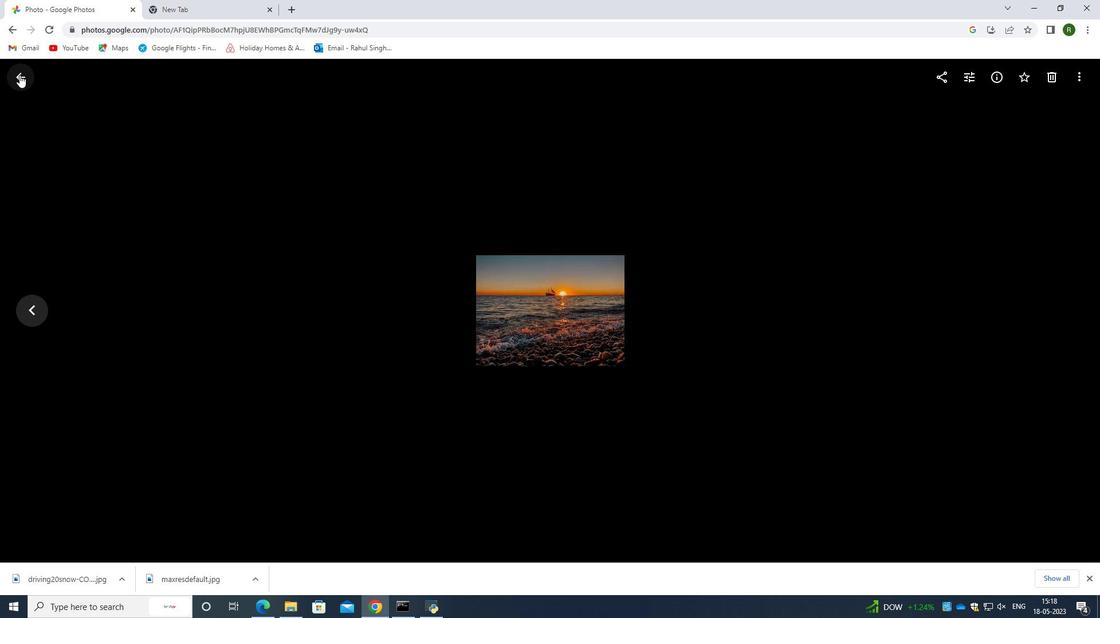 
Action: Mouse moved to (229, 76)
Screenshot: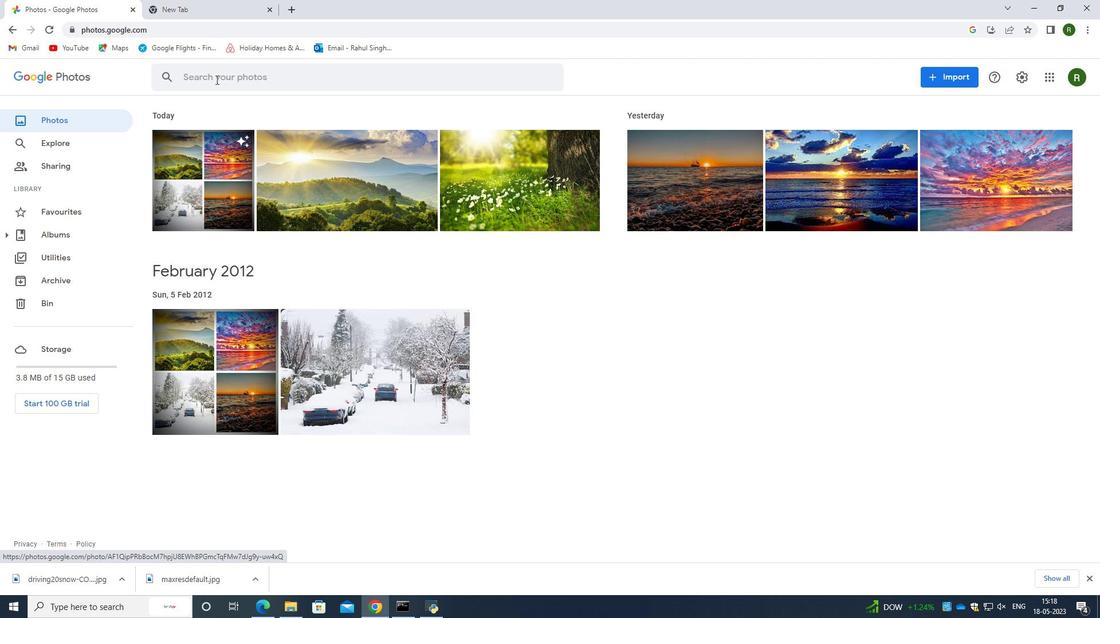 
Action: Mouse pressed left at (229, 76)
Screenshot: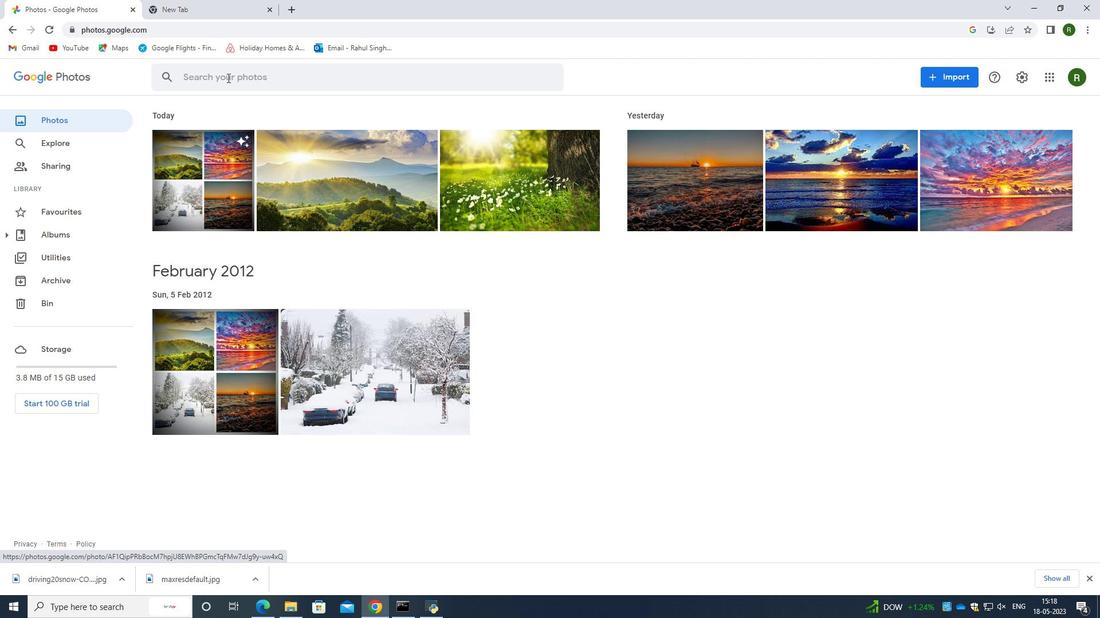 
Action: Key pressed sunny<Key.enter>
Screenshot: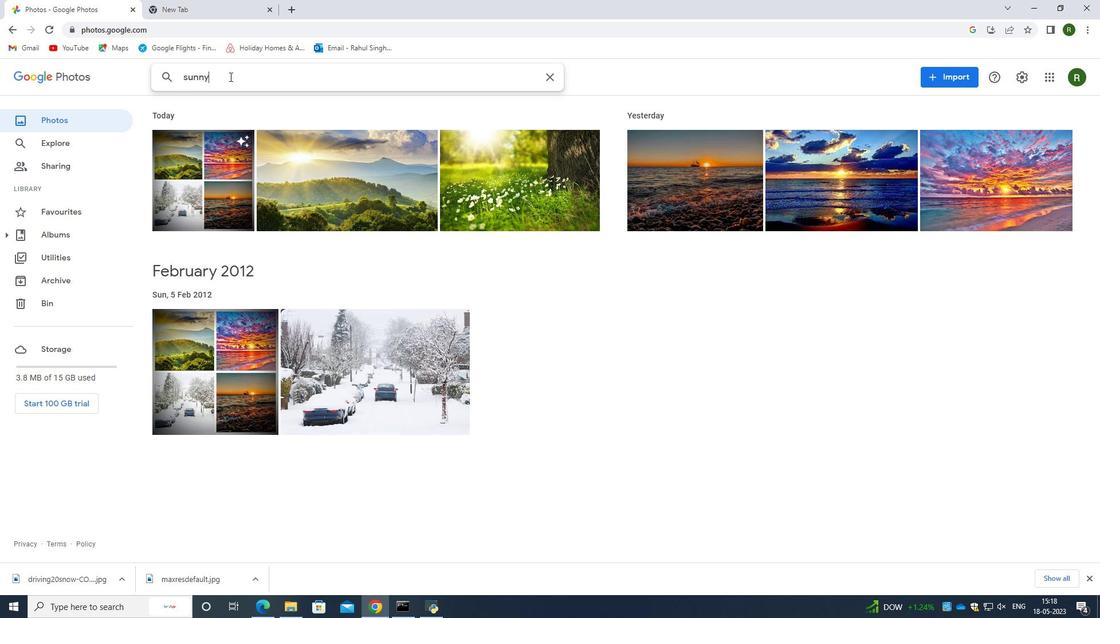 
Action: Mouse moved to (740, 83)
Screenshot: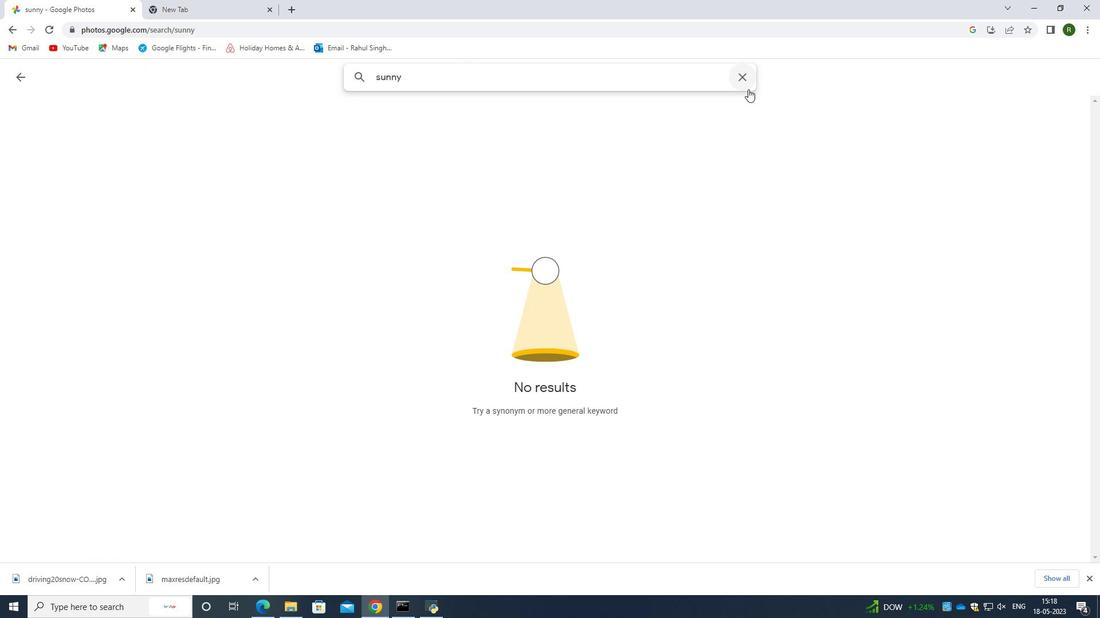 
Action: Mouse pressed left at (740, 83)
Screenshot: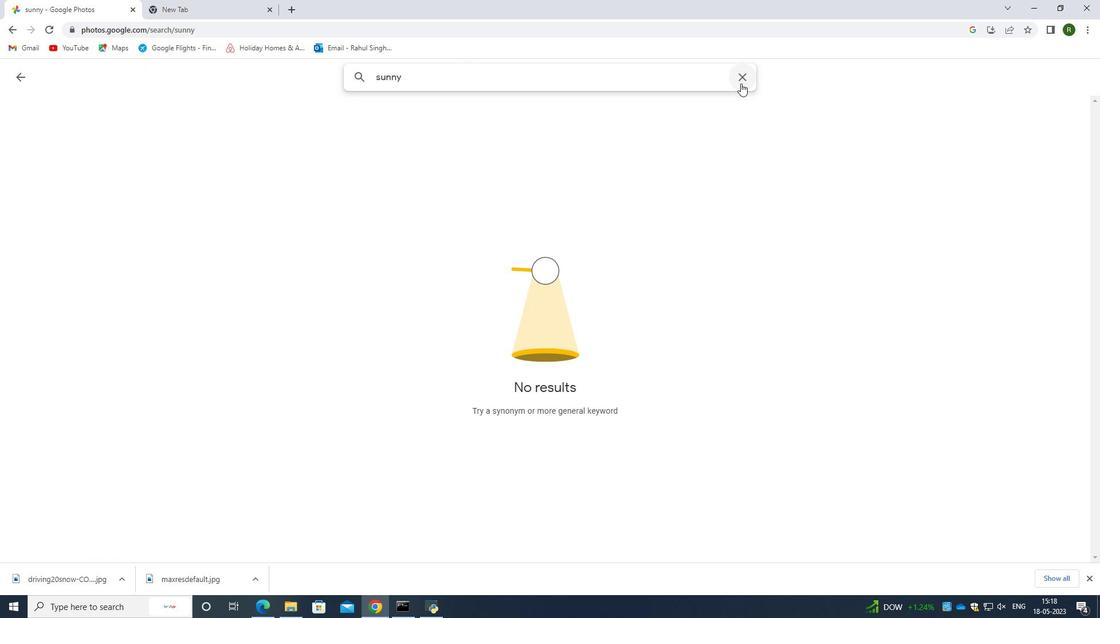 
Action: Mouse moved to (11, 25)
Screenshot: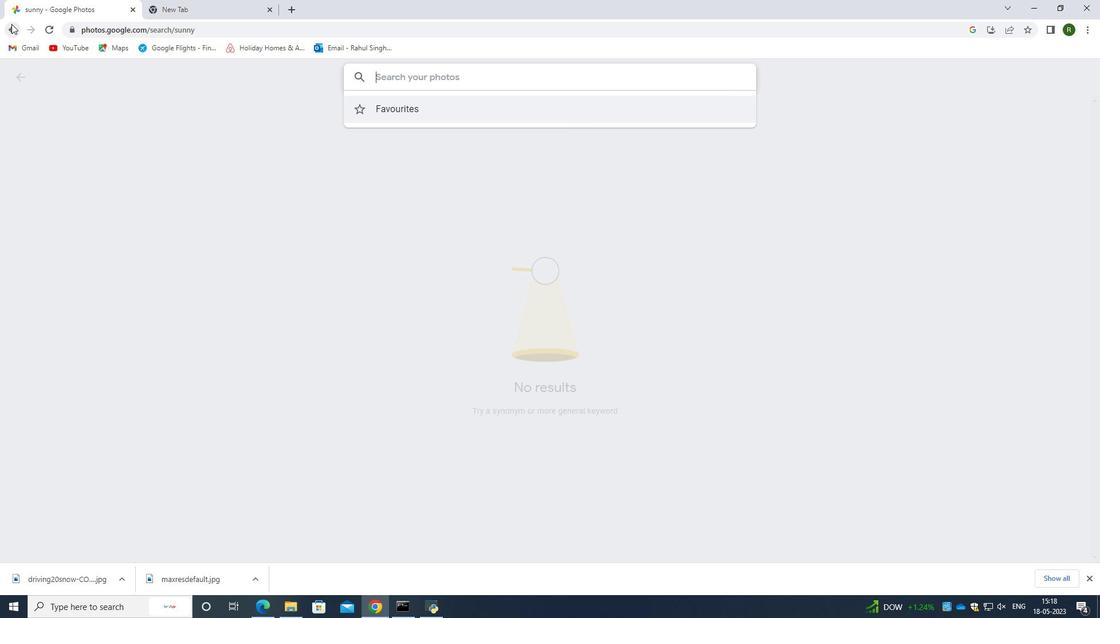 
Action: Mouse pressed left at (11, 25)
Screenshot: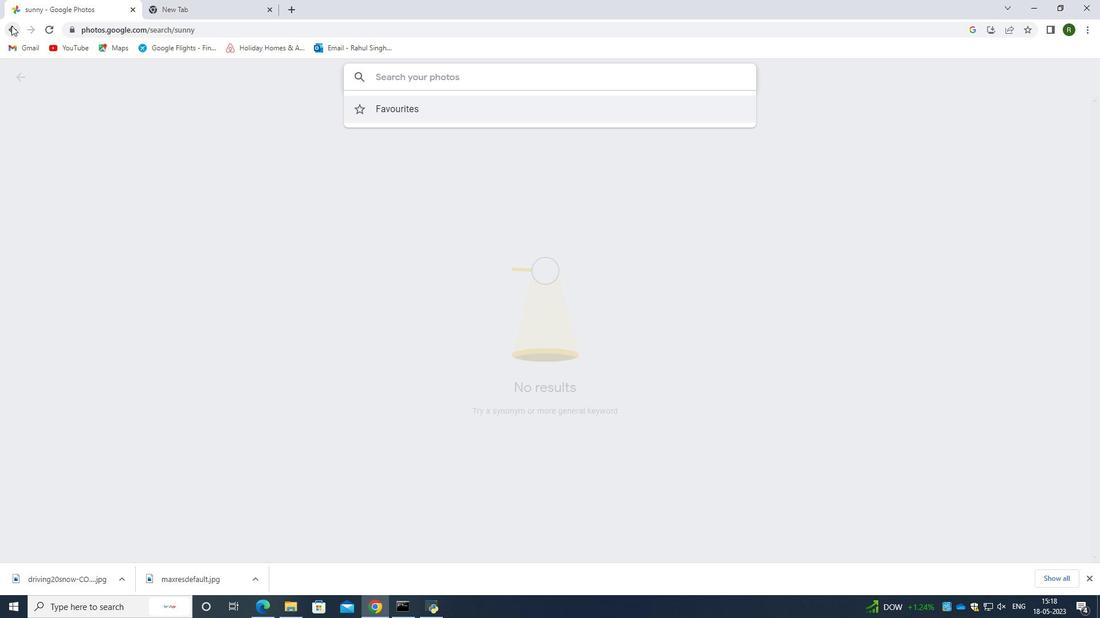 
Action: Mouse moved to (1074, 320)
Screenshot: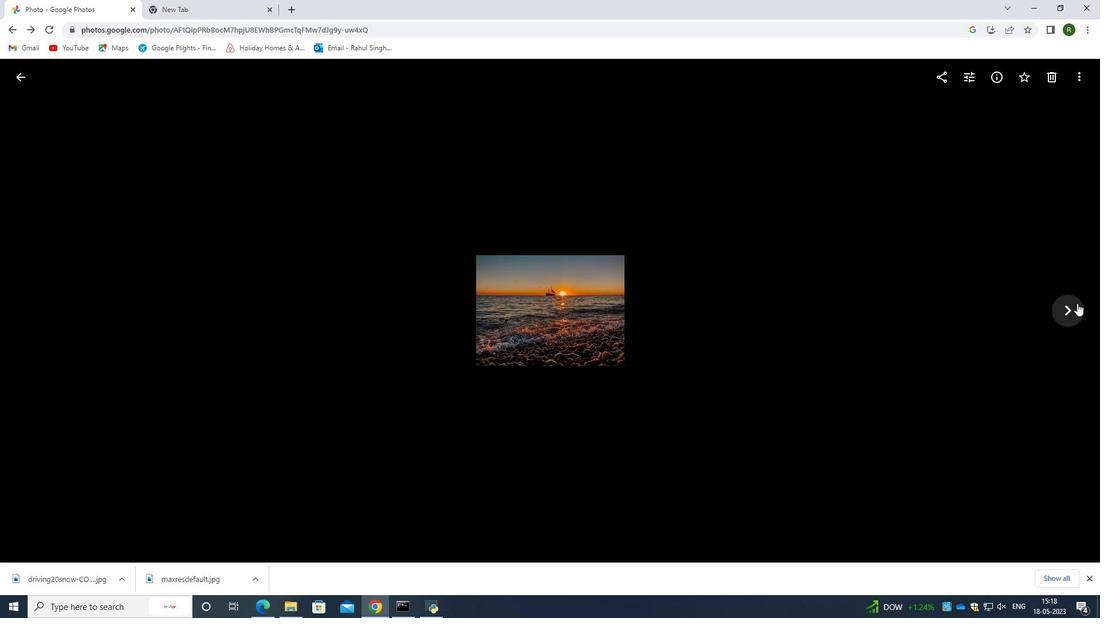 
Action: Mouse pressed left at (1074, 320)
Screenshot: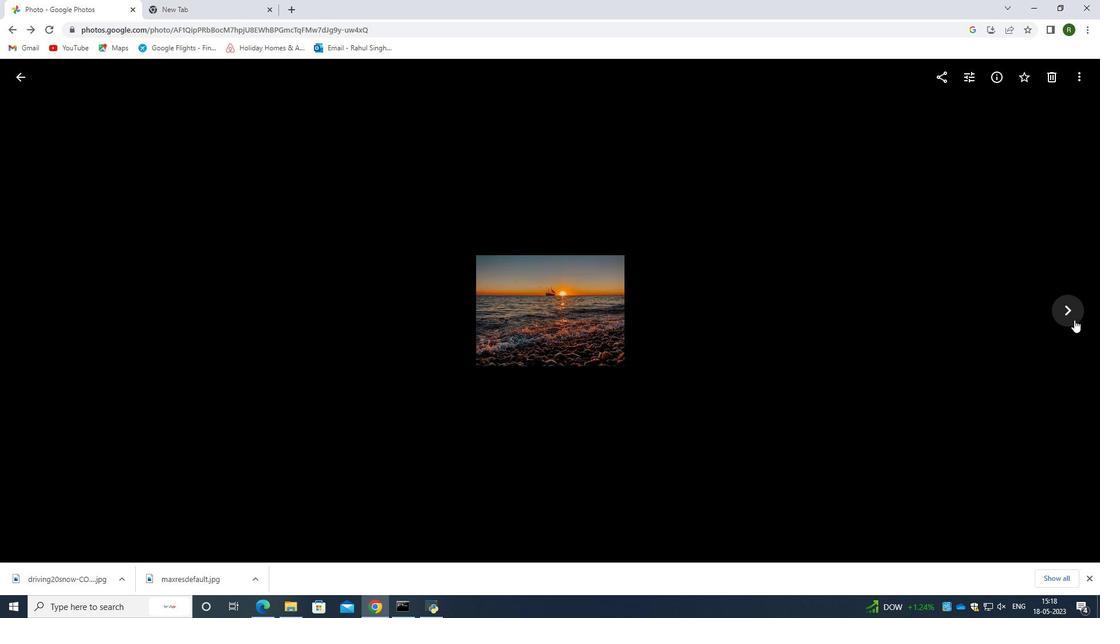 
Action: Mouse moved to (1057, 308)
Screenshot: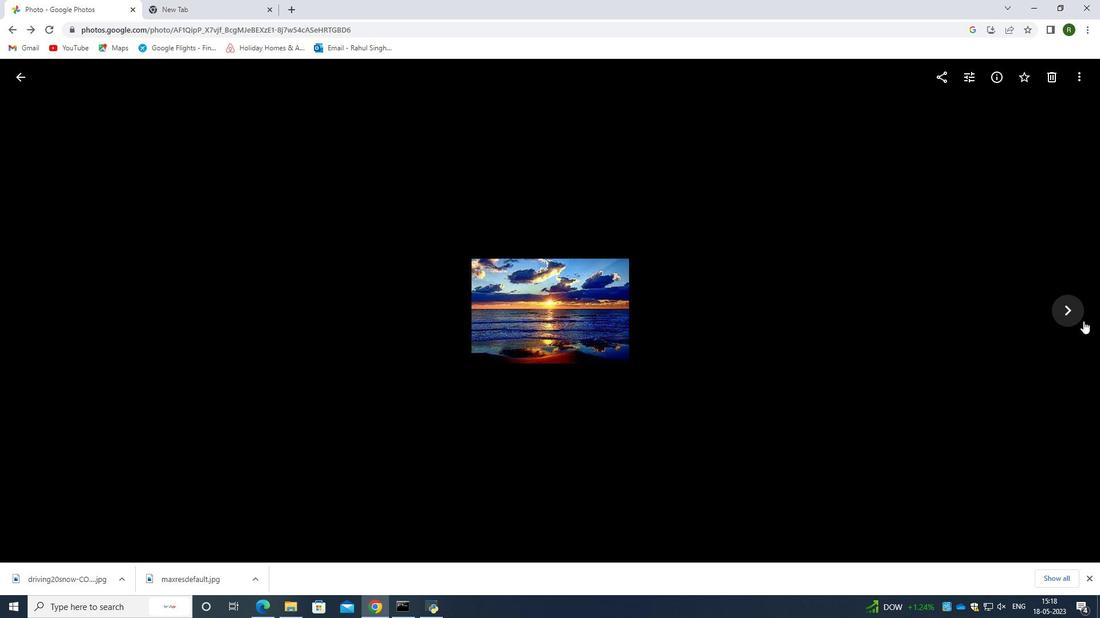 
Action: Mouse pressed left at (1057, 308)
Screenshot: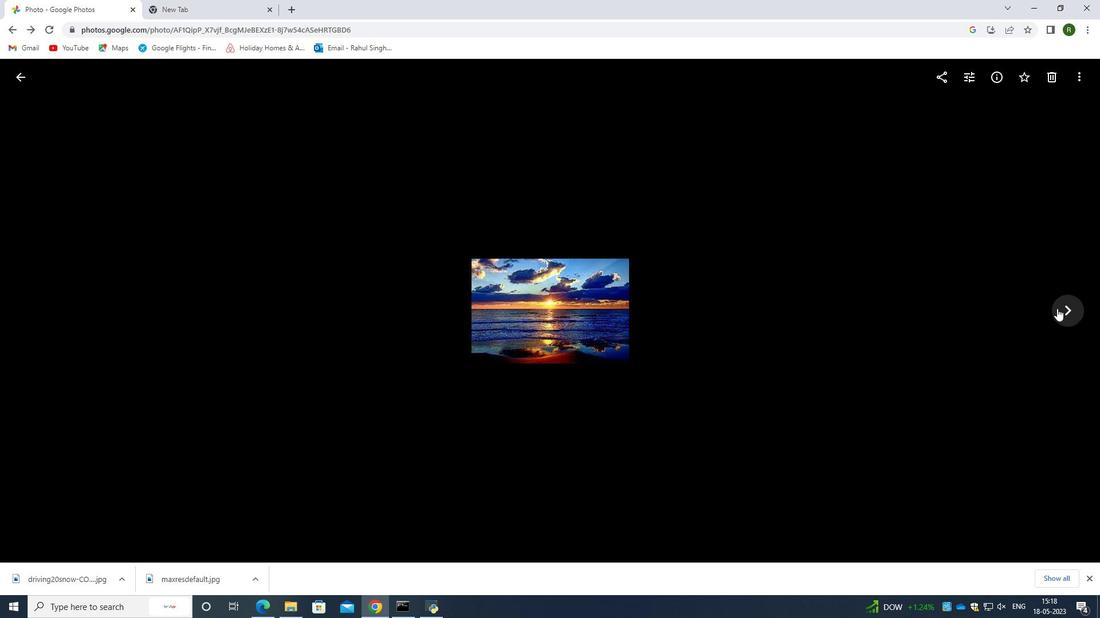 
Action: Mouse moved to (11, 77)
Screenshot: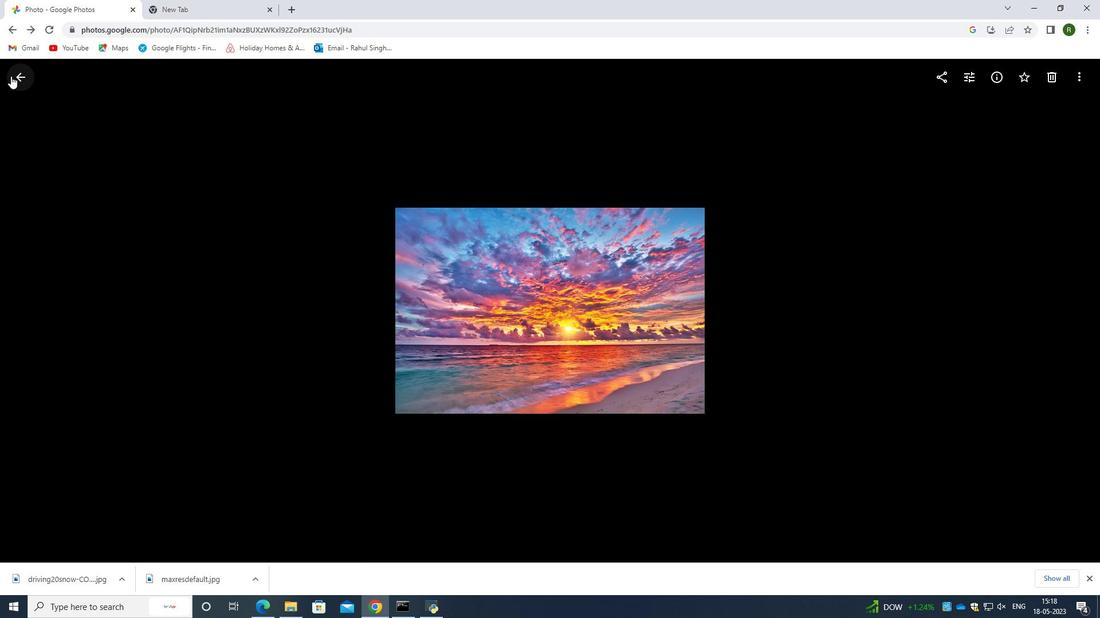
Action: Mouse pressed left at (11, 77)
Screenshot: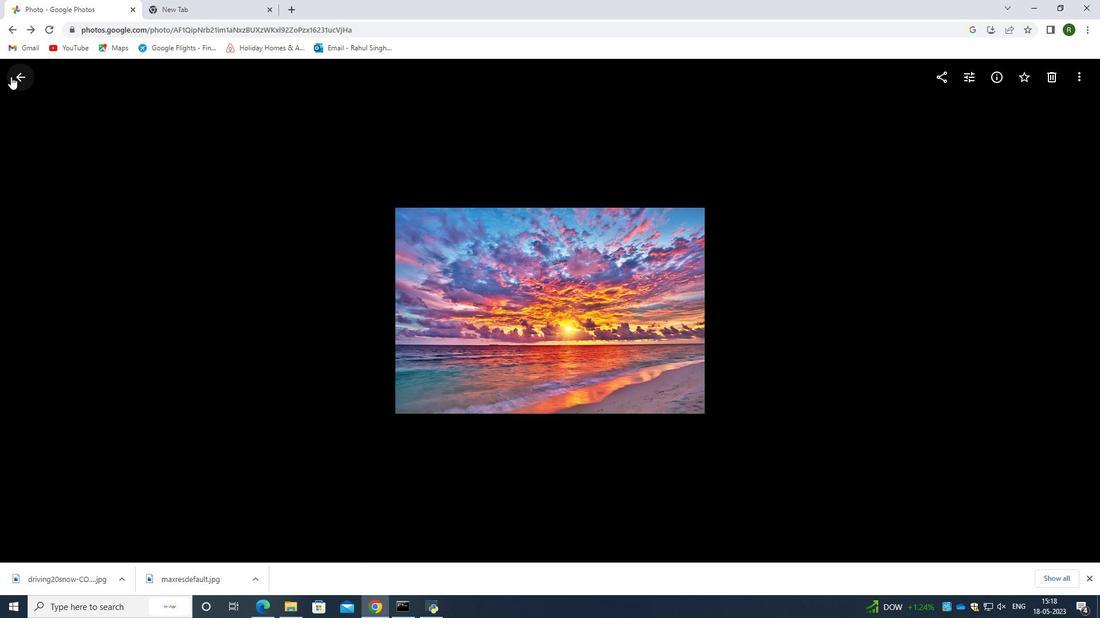 
Action: Mouse moved to (551, 229)
Screenshot: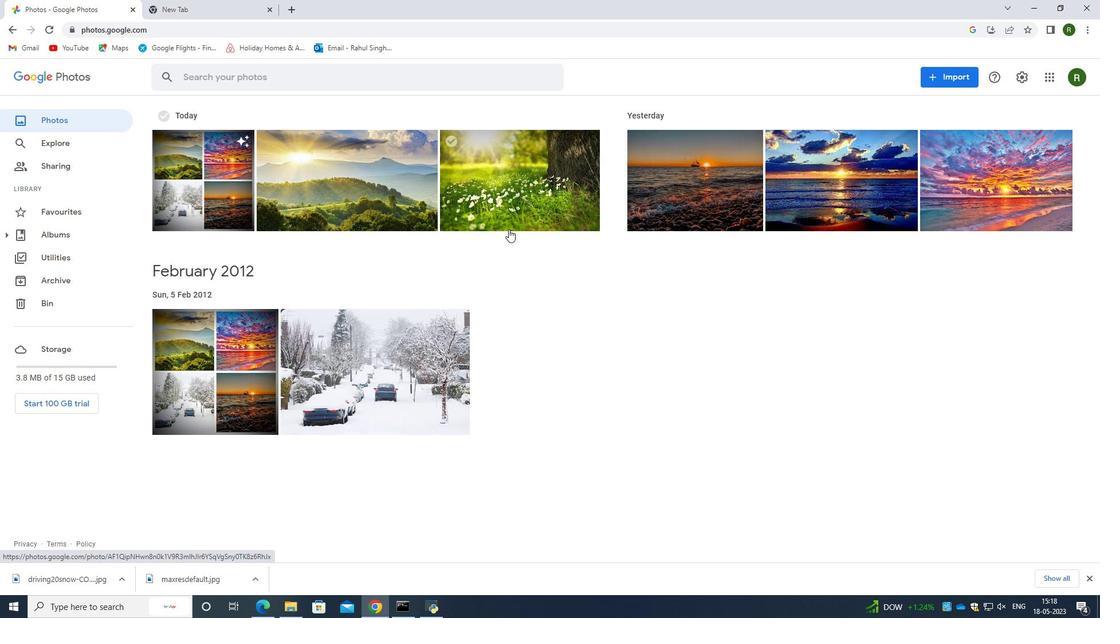 
Action: Mouse scrolled (551, 229) with delta (0, 0)
Screenshot: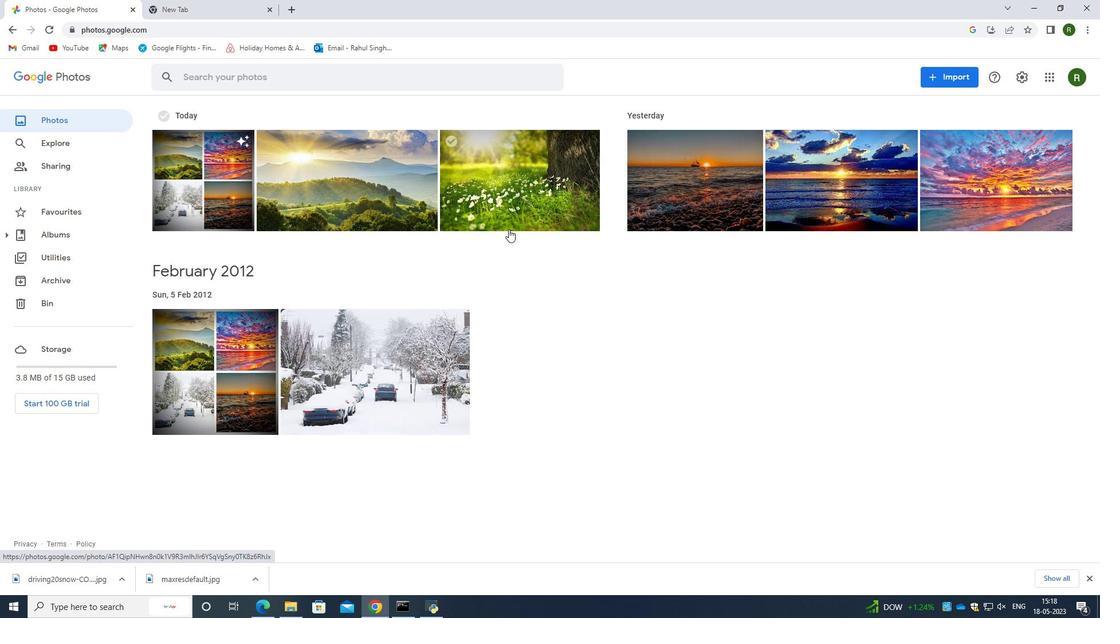 
Action: Mouse moved to (661, 226)
Screenshot: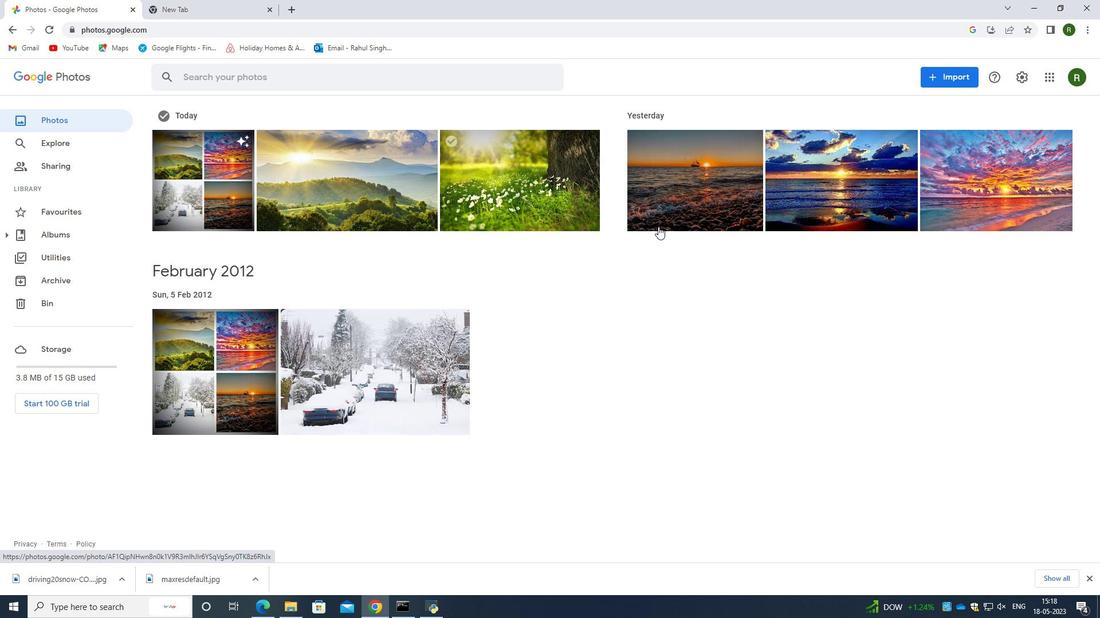 
Action: Mouse scrolled (661, 226) with delta (0, 0)
Screenshot: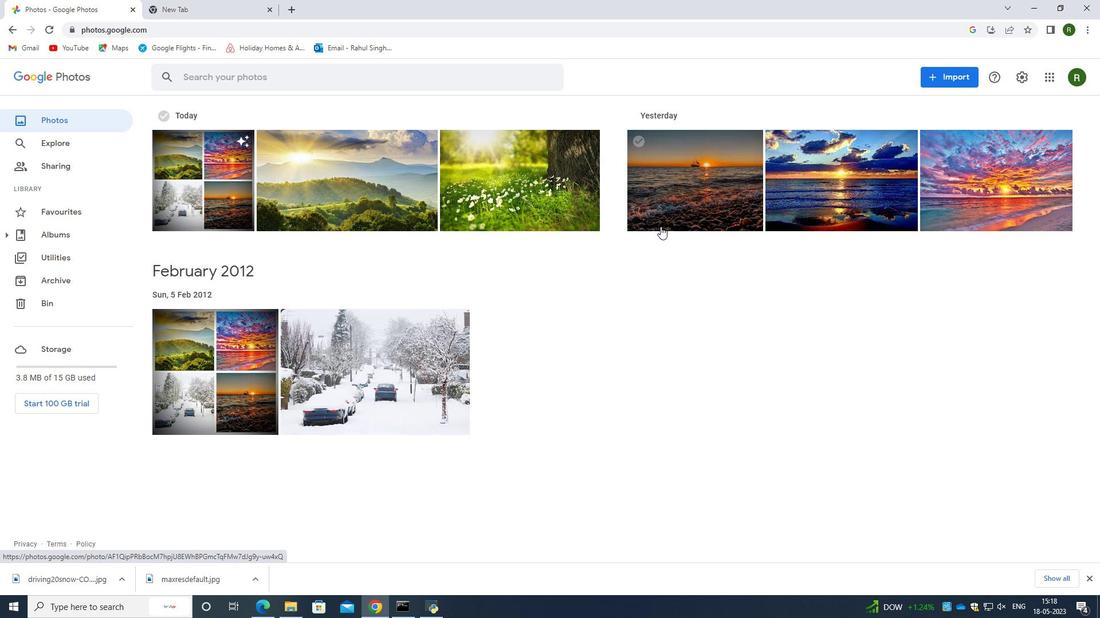 
Action: Mouse moved to (660, 229)
Screenshot: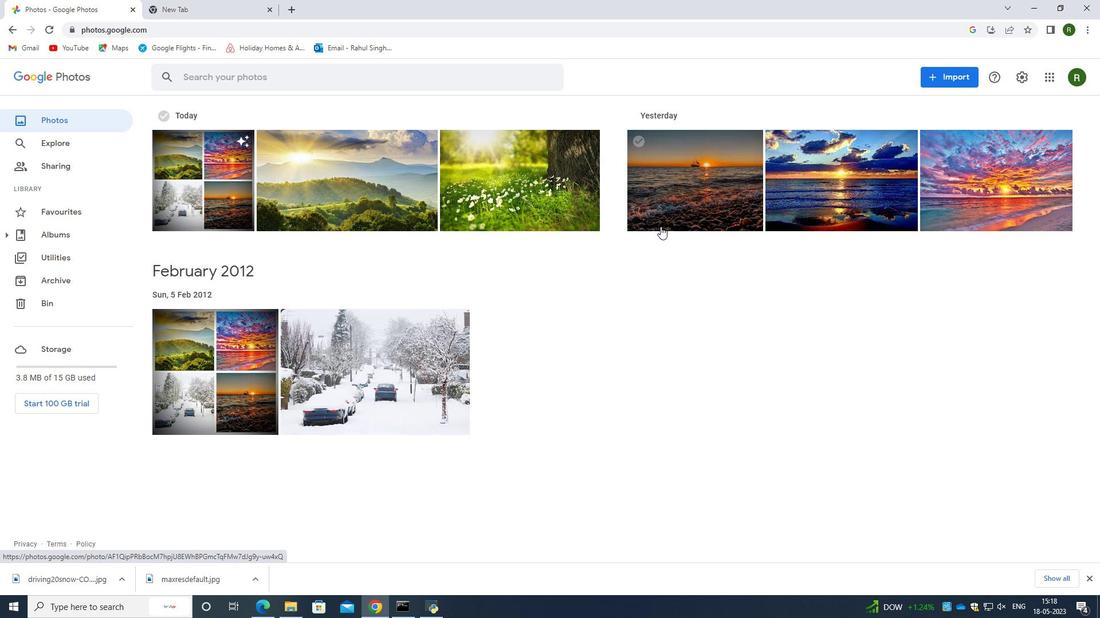 
Action: Mouse scrolled (660, 228) with delta (0, 0)
Screenshot: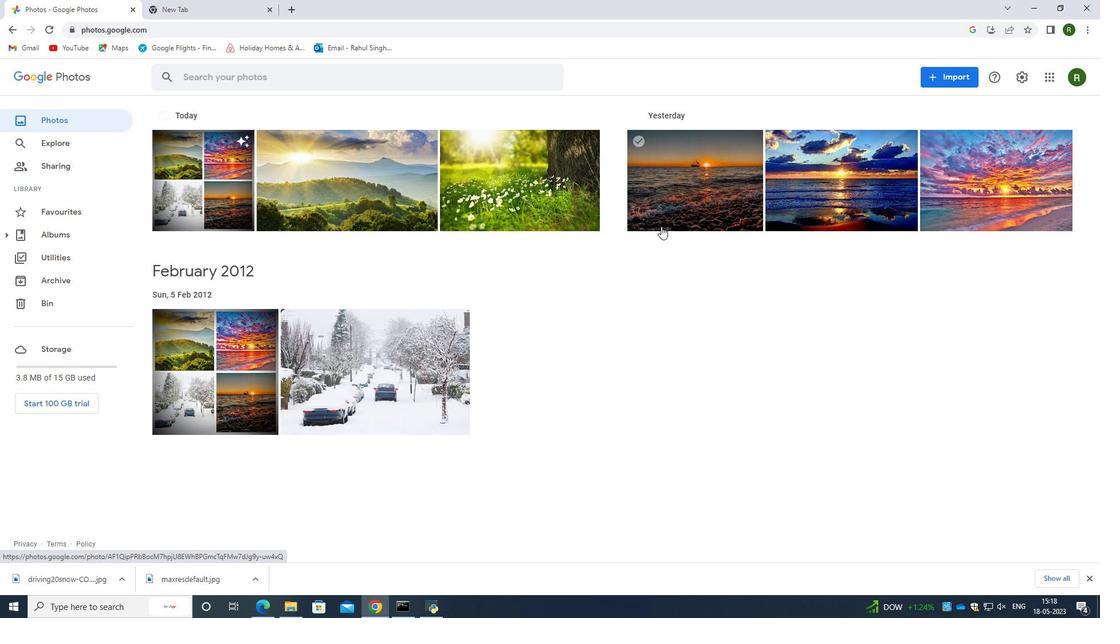 
Action: Mouse moved to (660, 233)
Screenshot: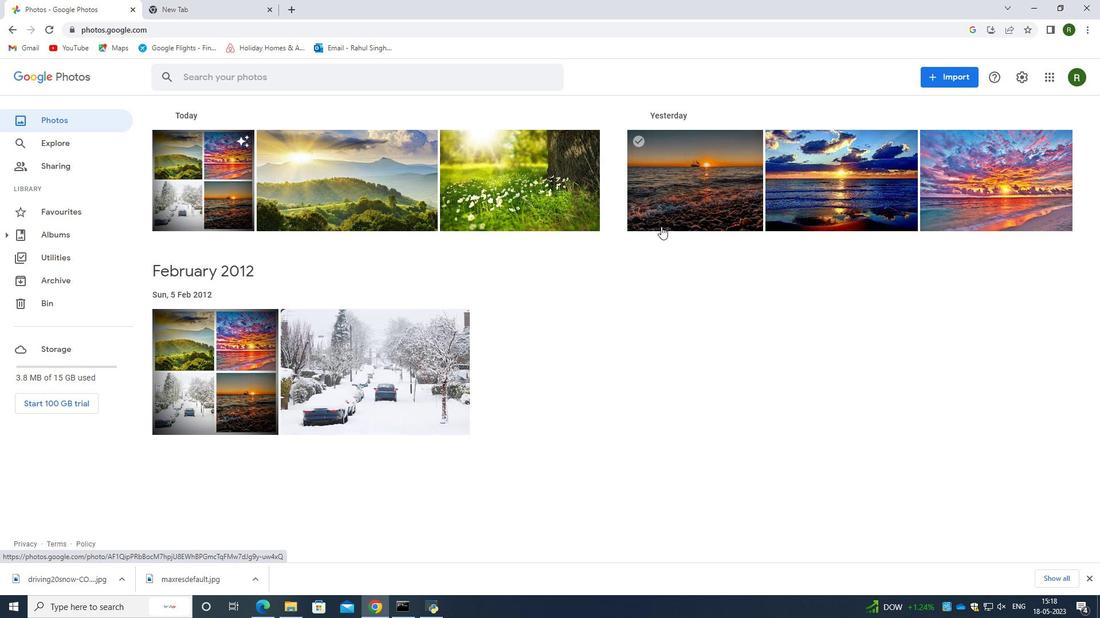 
Action: Mouse scrolled (660, 232) with delta (0, 0)
Screenshot: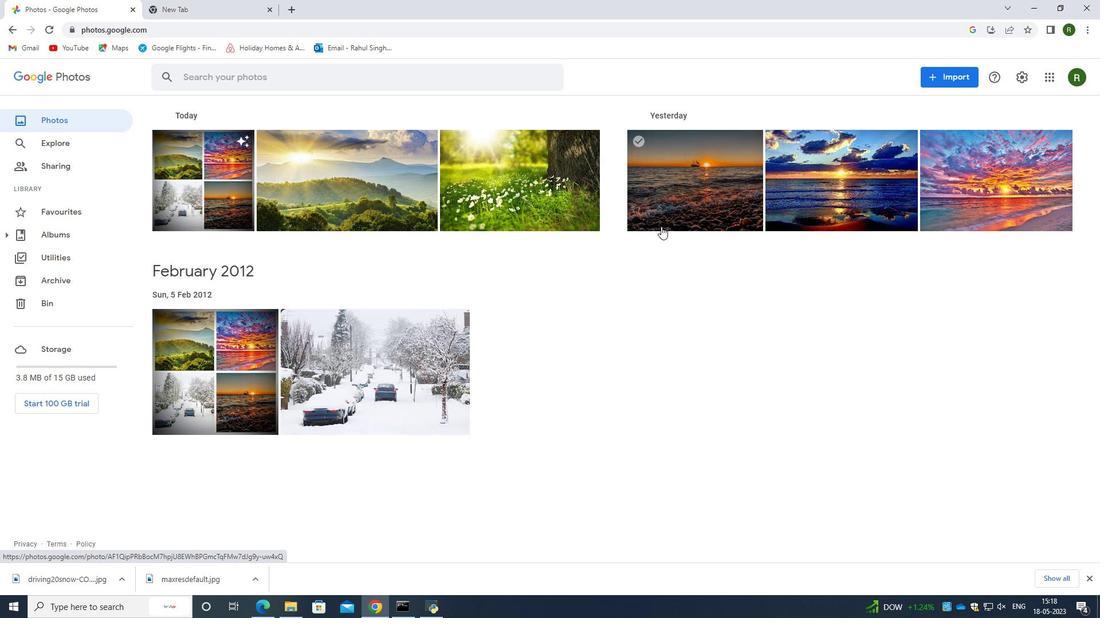 
Action: Mouse moved to (646, 233)
Screenshot: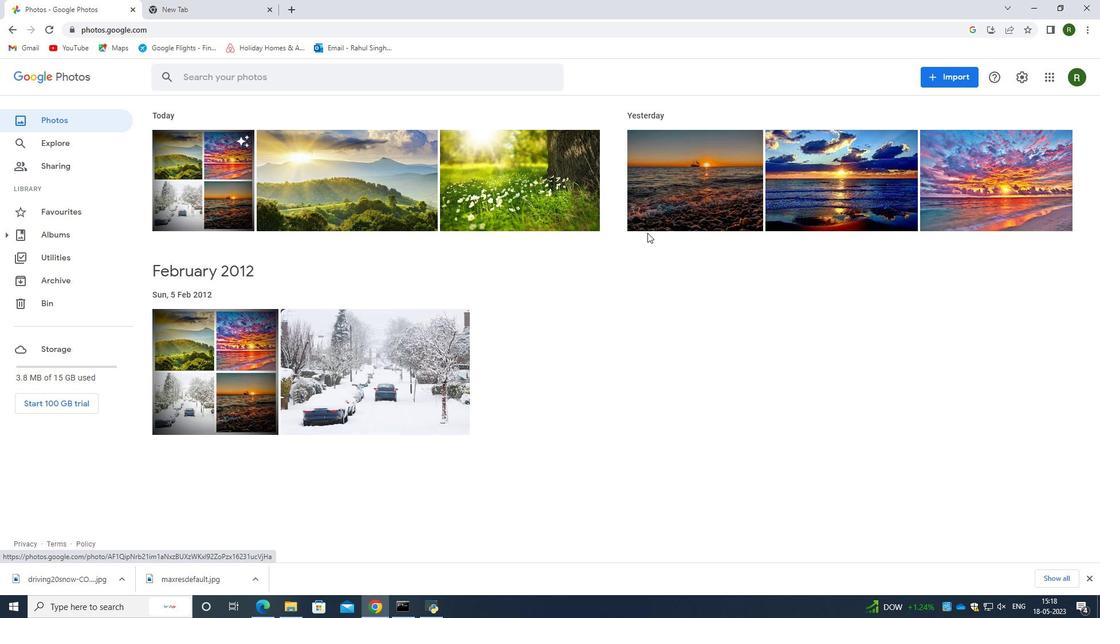 
